 Task: Add an event with the title Second Webinar: Advanced SEO and Organic Traffic Generation, date '2023/10/20', time 8:30 AM to 10:30 AMand add a description: A team outing is a planned event or activity that takes employees out of the usual work environment to engage in recreational and team-building activities. It provides an opportunity for team members to bond, unwind, and strengthen their professional relationships in a more relaxed setting., put the event into Orange category . Add location for the event as: 321 Plaza Mayor, Madrid, Spain, logged in from the account softage.9@softage.netand send the event invitation to softage.1@softage.net with CC to  softage.2@softage.net. Set a reminder for the event 5 minutes before
Action: Mouse moved to (92, 116)
Screenshot: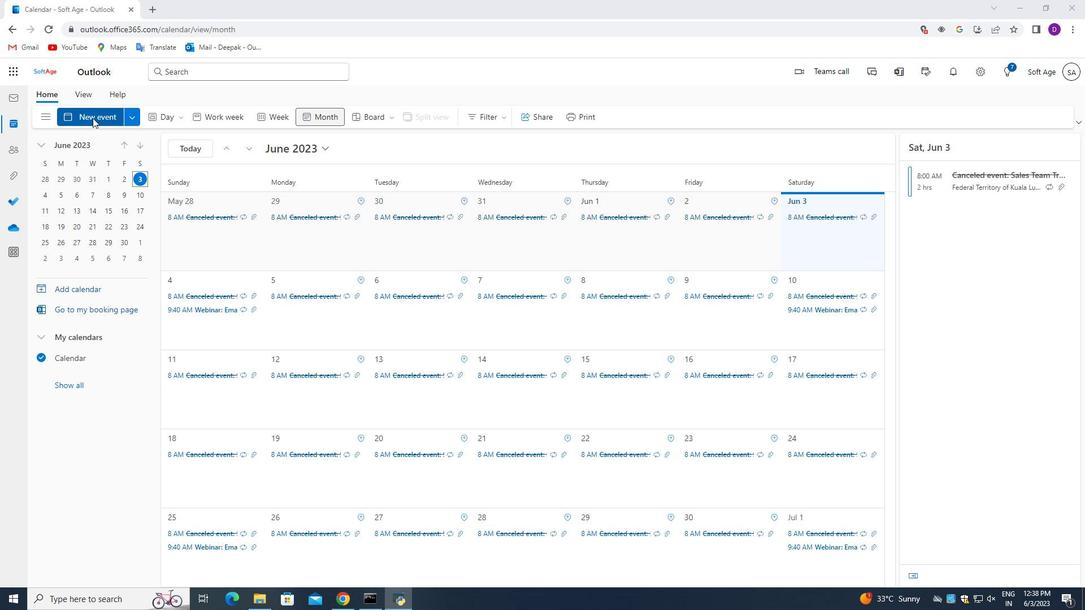 
Action: Mouse pressed left at (92, 116)
Screenshot: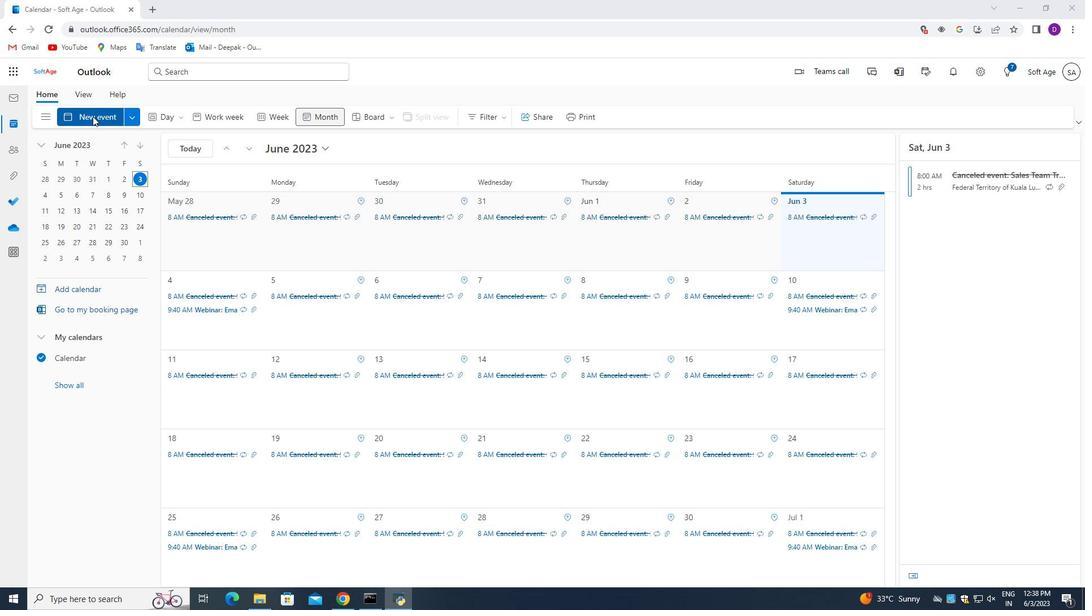 
Action: Mouse moved to (462, 427)
Screenshot: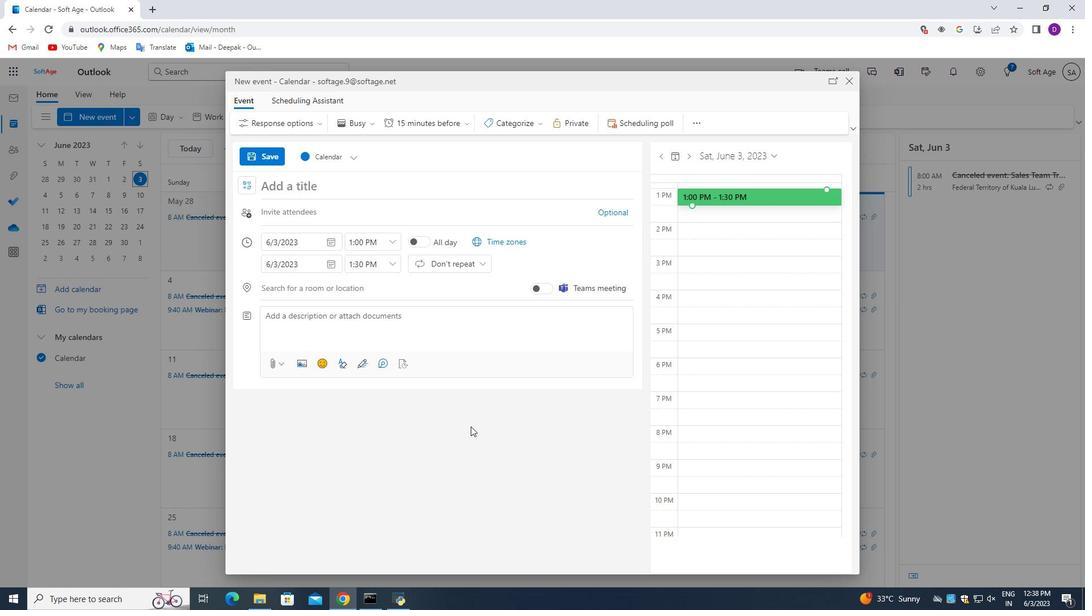 
Action: Key pressed <Key.shift_r>Second<Key.space><Key.shift_r>Wevinar<Key.shift_r>:<Key.space><Key.shift_r>Ad<Key.backspace><Key.backspace><Key.backspace><Key.backspace><Key.backspace><Key.backspace><Key.backspace><Key.backspace><Key.backspace>binar<Key.shift_r>:<Key.space><Key.shift_r>Advanced<Key.space><Key.shift_r>SE<Key.shift>O<Key.space>and<Key.space><Key.shift>Orhanic<Key.space><Key.shift_r>T<Key.backspace><Key.backspace><Key.backspace><Key.backspace><Key.backspace><Key.backspace><Key.backspace>ganic<Key.space><Key.shift_r>Traffic<Key.space><Key.shift_r>Generation,<Key.space>data<Key.backspace><Key.backspace><Key.backspace><Key.backspace><Key.backspace><Key.backspace>.<Key.space>
Screenshot: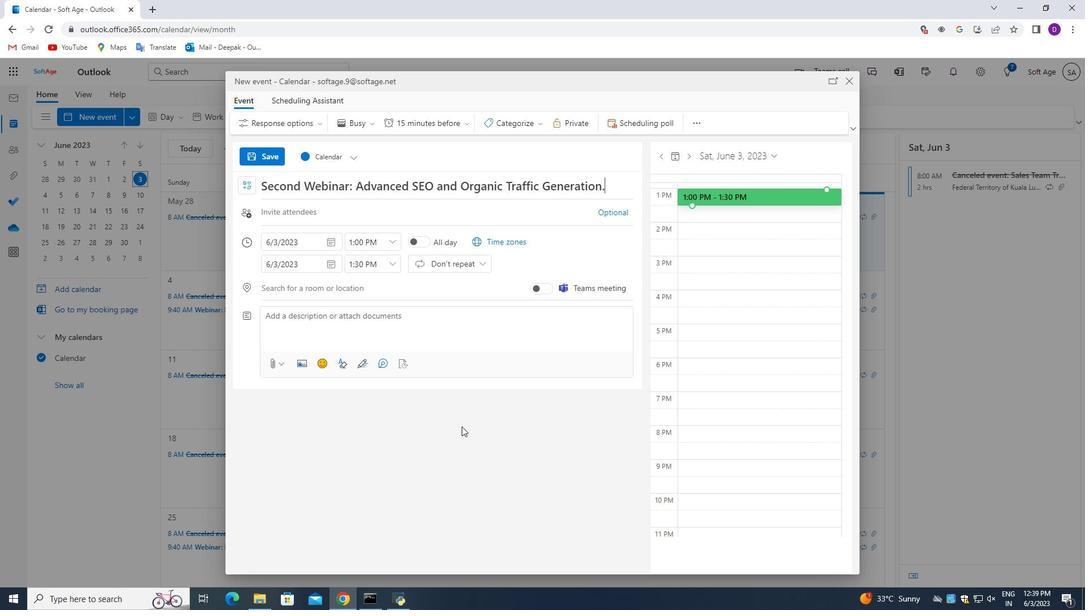 
Action: Mouse moved to (331, 241)
Screenshot: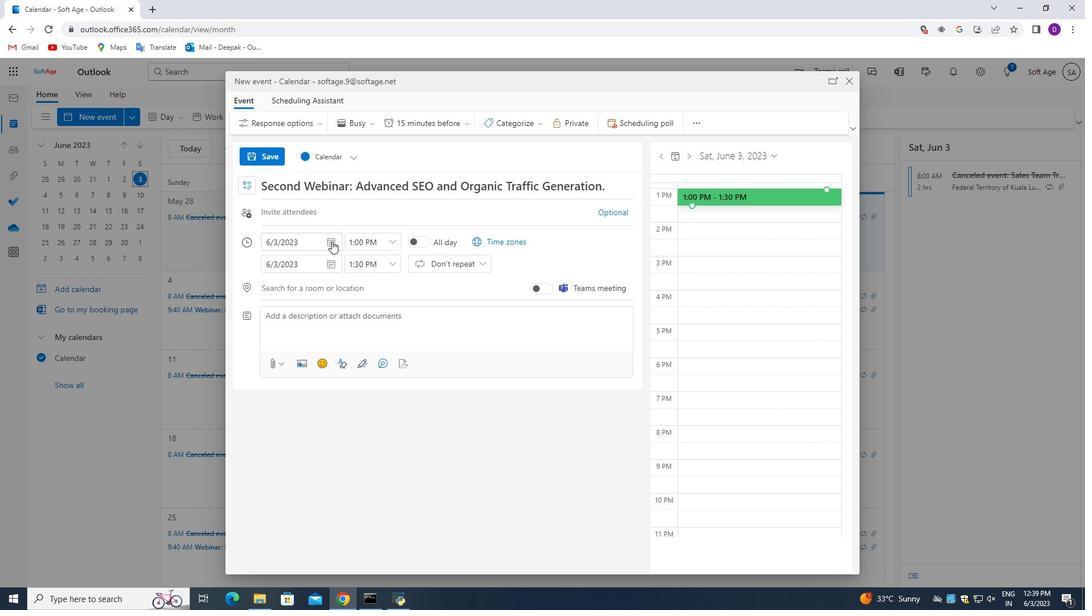 
Action: Mouse pressed left at (331, 241)
Screenshot: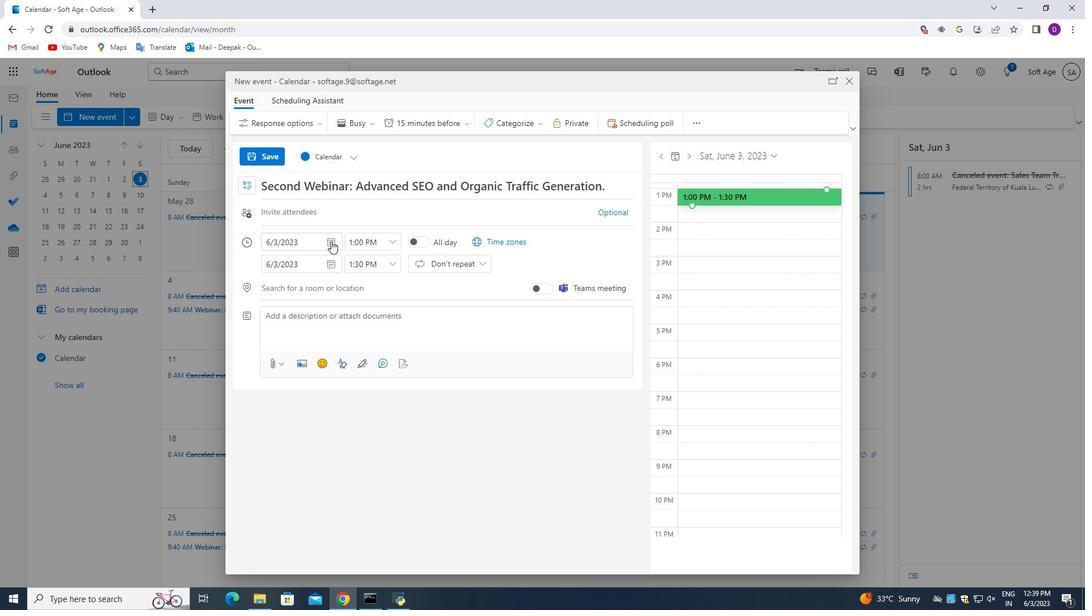 
Action: Mouse moved to (292, 268)
Screenshot: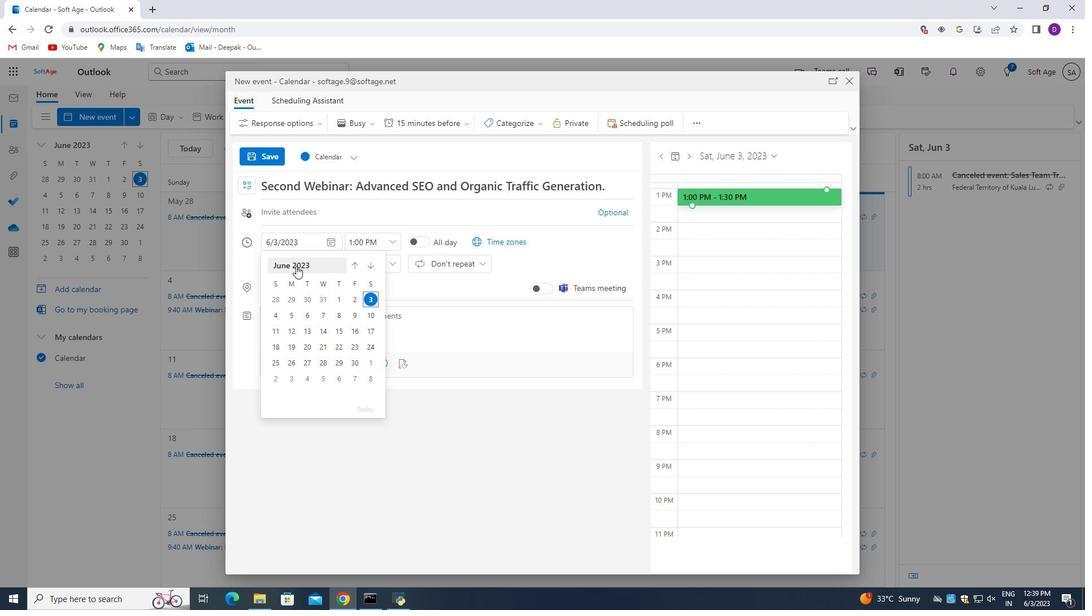 
Action: Mouse pressed left at (292, 268)
Screenshot: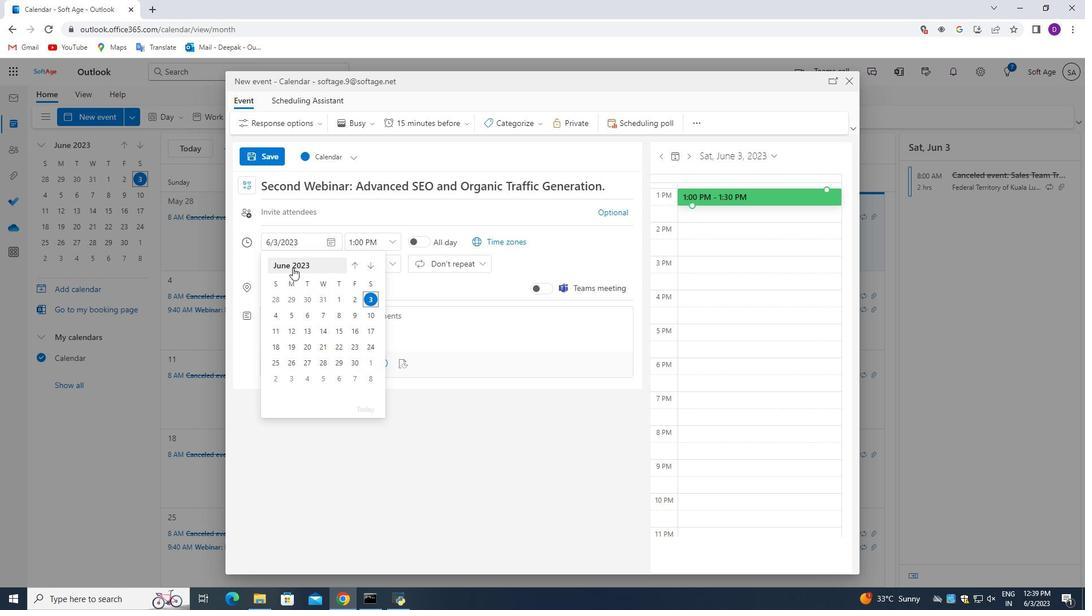 
Action: Mouse moved to (309, 350)
Screenshot: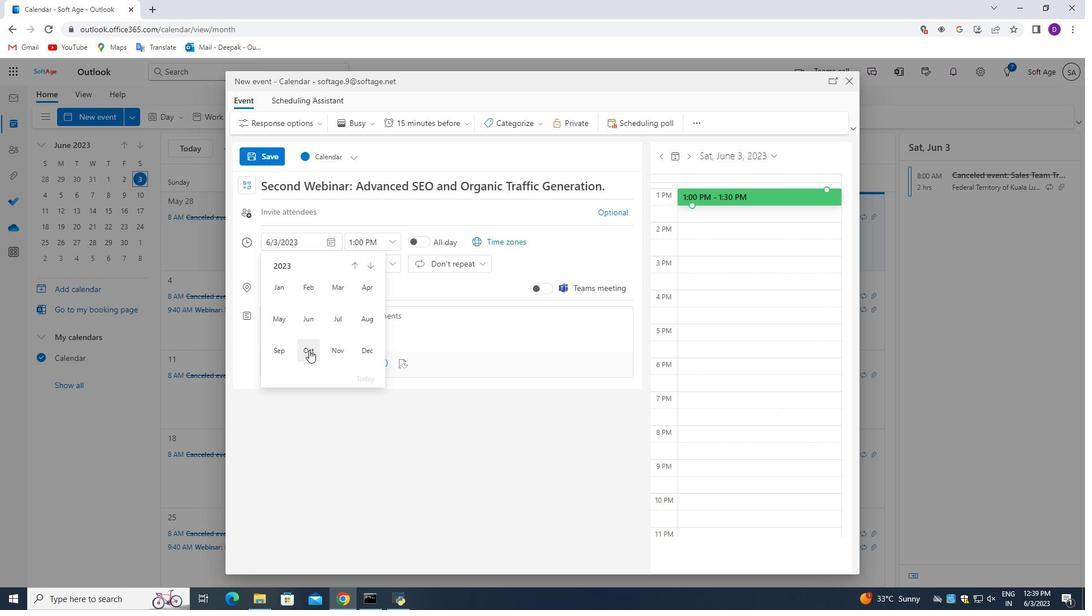 
Action: Mouse pressed left at (309, 350)
Screenshot: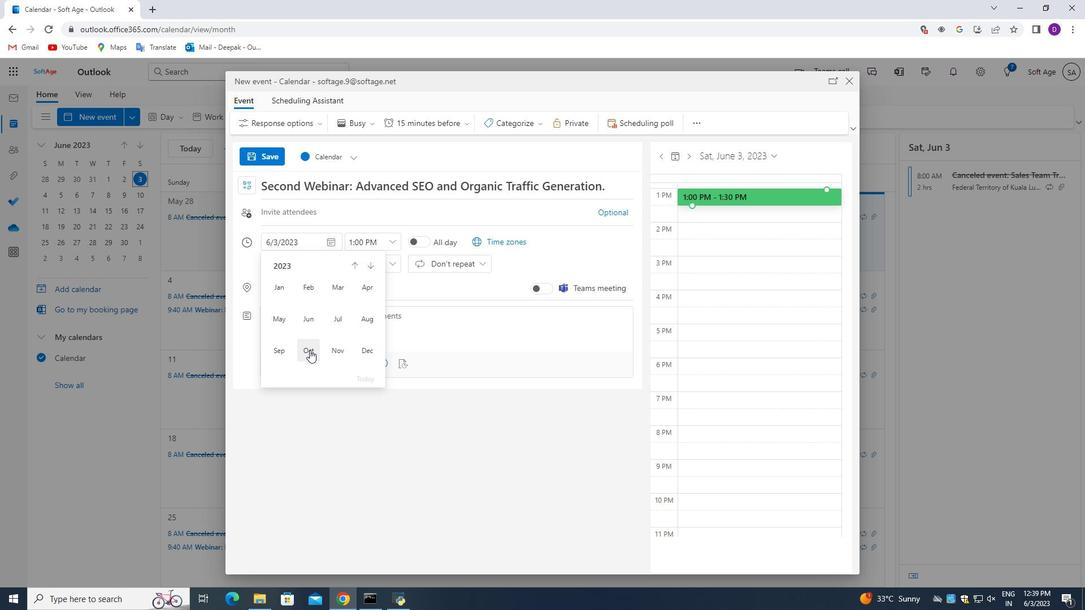 
Action: Mouse moved to (358, 334)
Screenshot: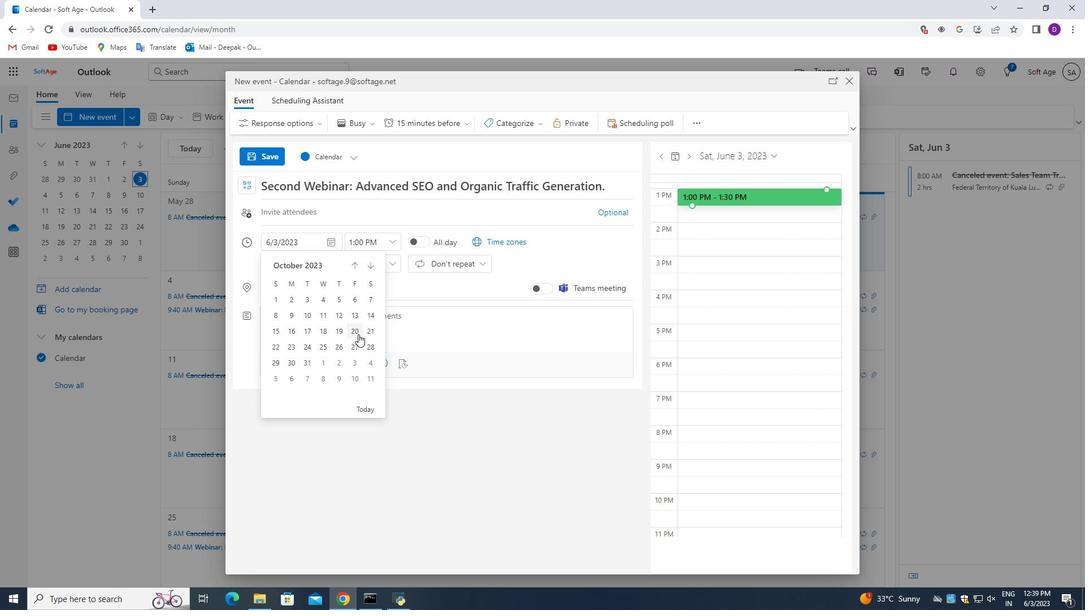 
Action: Mouse pressed left at (358, 334)
Screenshot: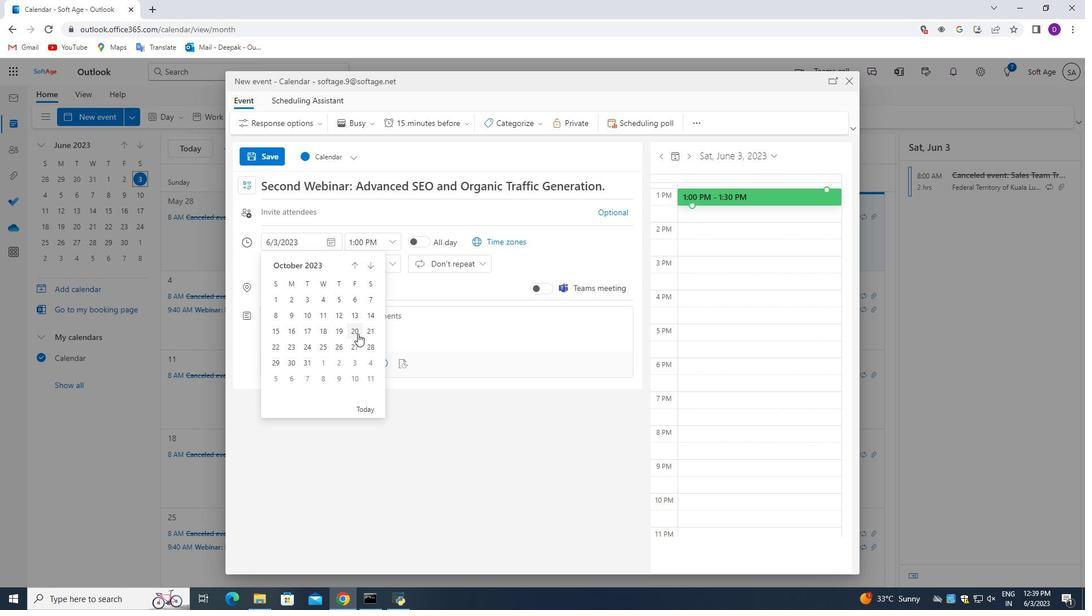 
Action: Mouse moved to (360, 243)
Screenshot: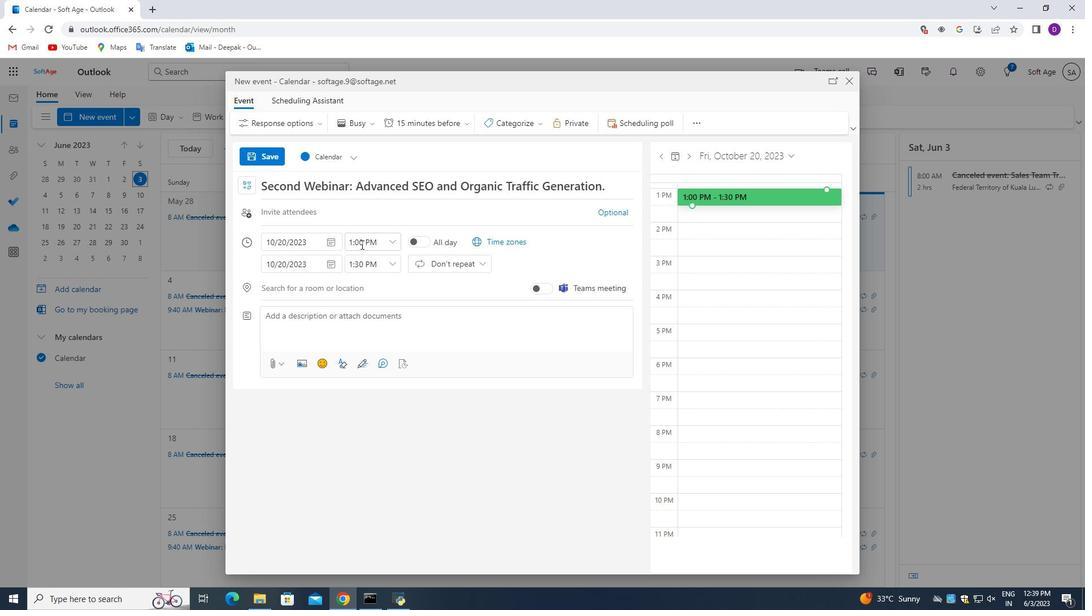 
Action: Mouse pressed left at (360, 243)
Screenshot: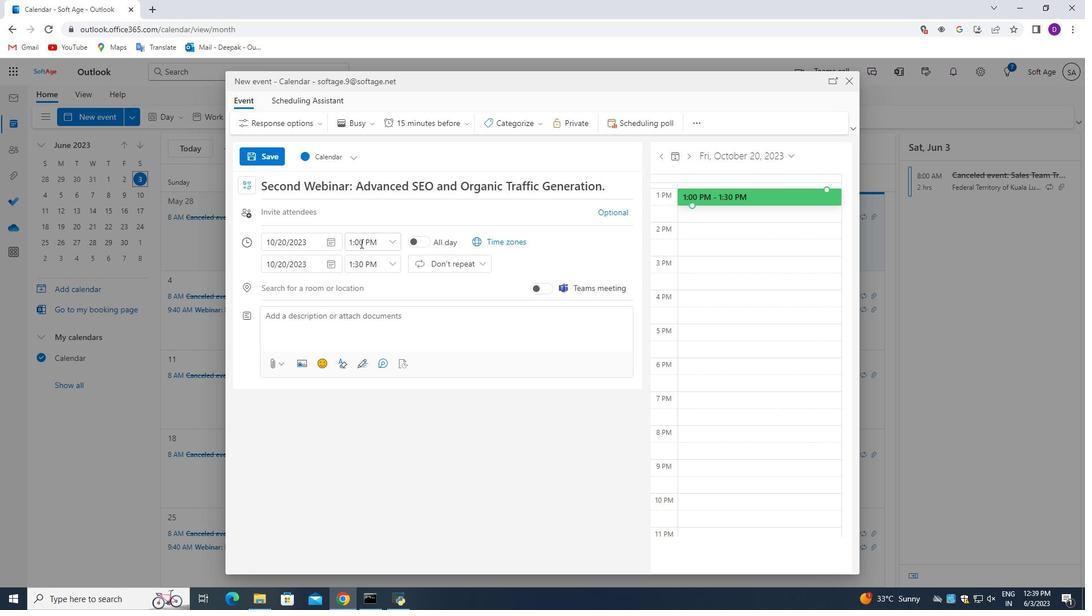 
Action: Mouse moved to (352, 243)
Screenshot: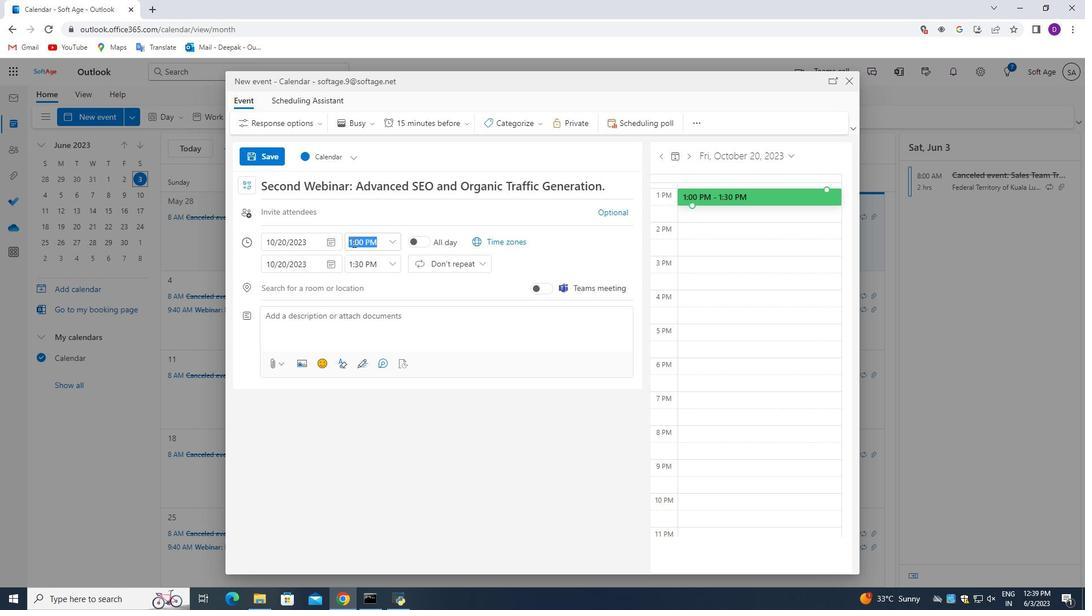 
Action: Mouse pressed left at (352, 243)
Screenshot: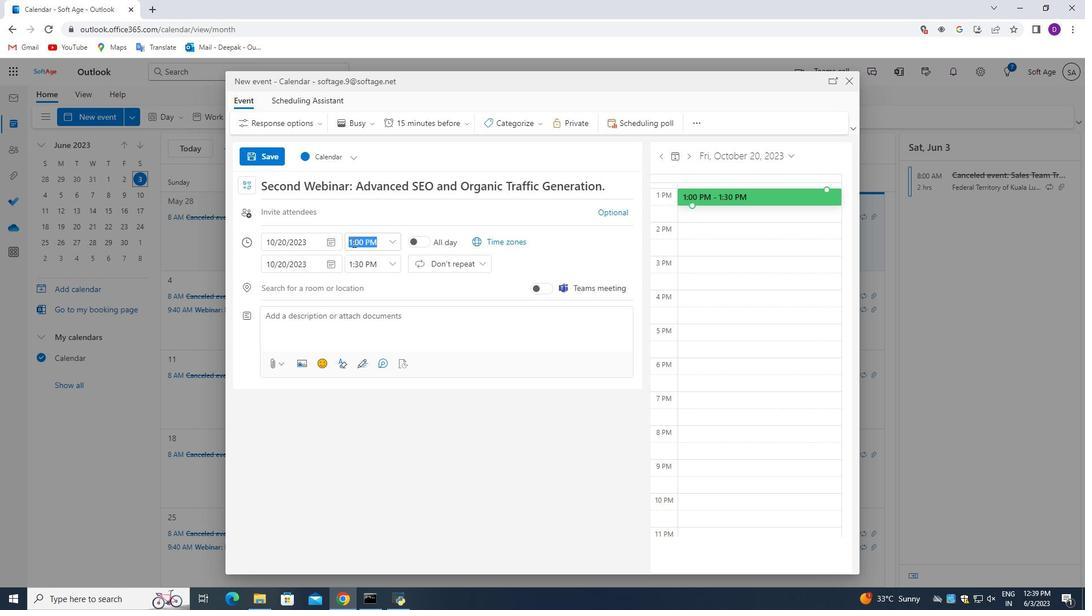 
Action: Mouse moved to (374, 250)
Screenshot: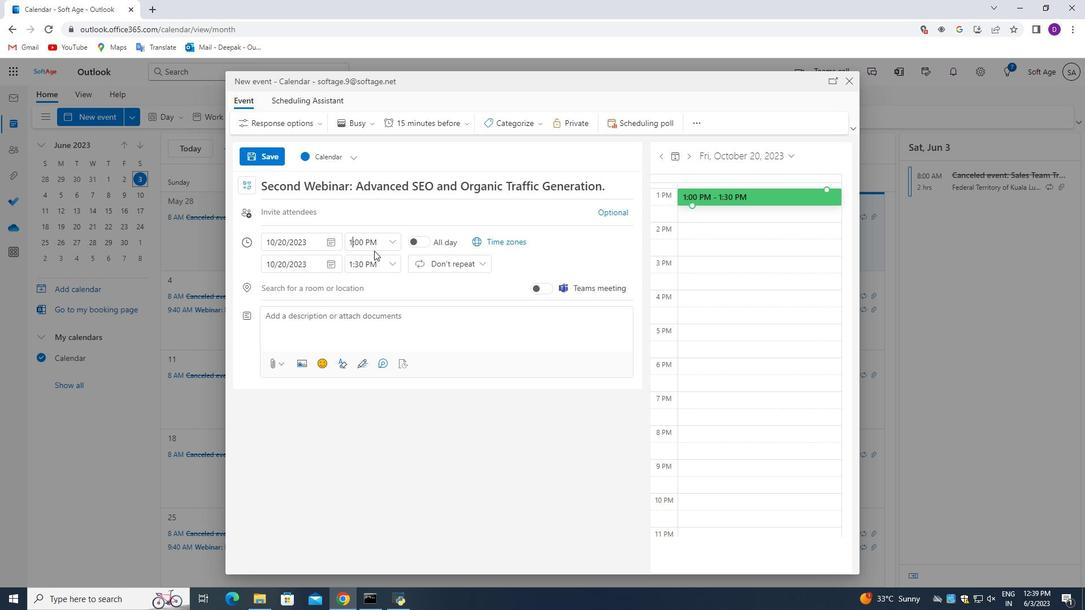 
Action: Key pressed <Key.backspace>8<Key.right><Key.right>
Screenshot: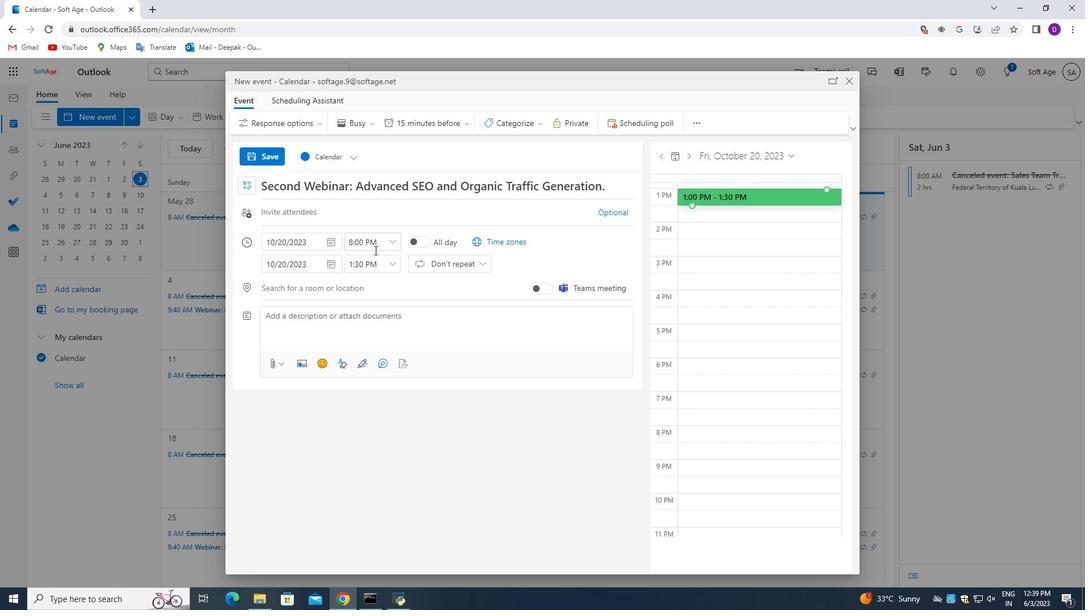 
Action: Mouse moved to (374, 249)
Screenshot: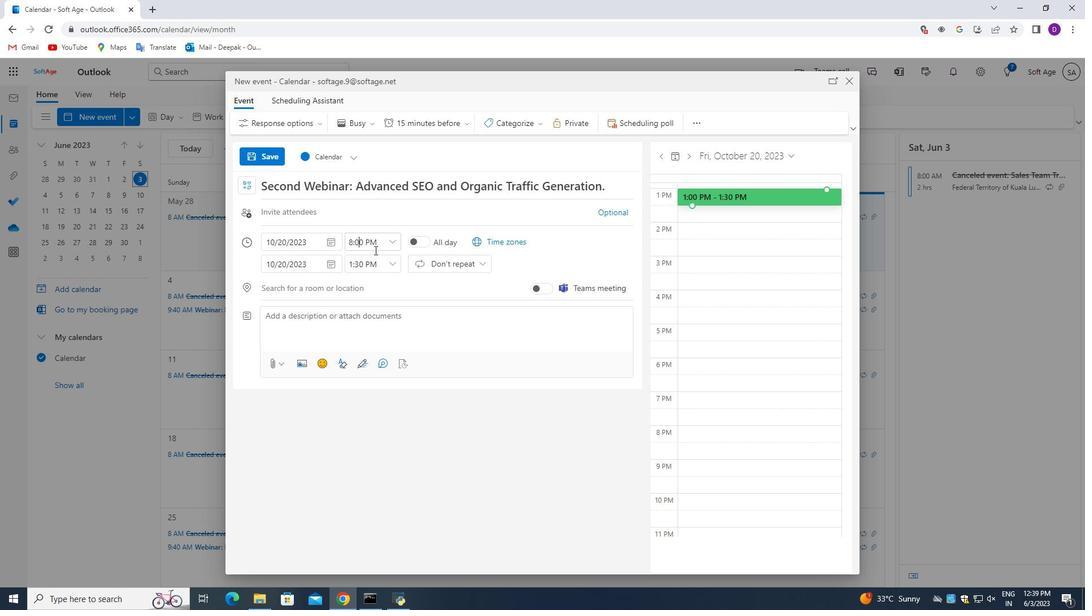 
Action: Key pressed <Key.backspace>3
Screenshot: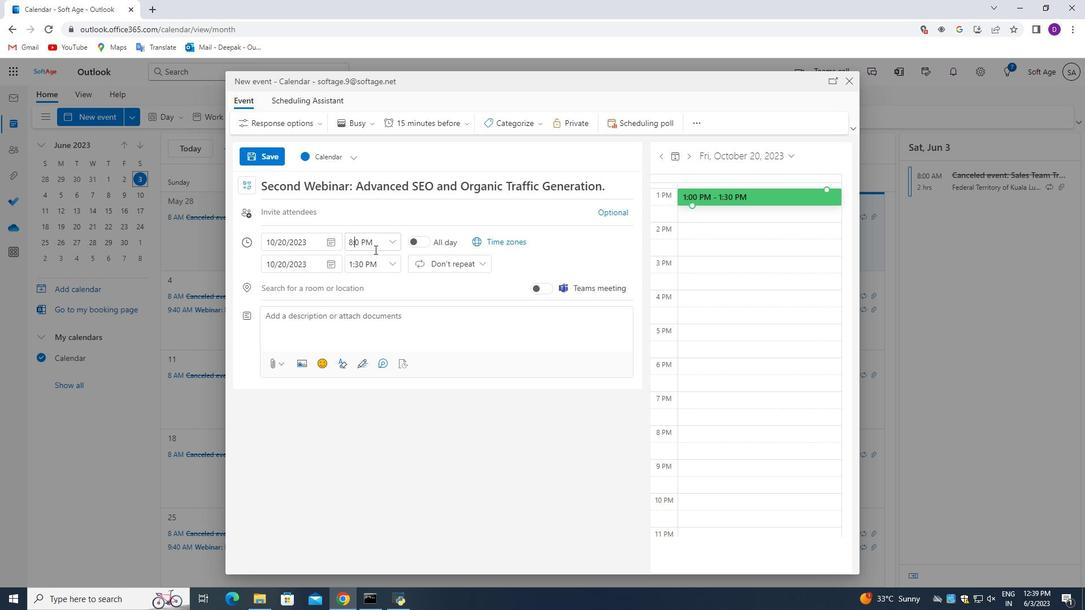 
Action: Mouse moved to (366, 238)
Screenshot: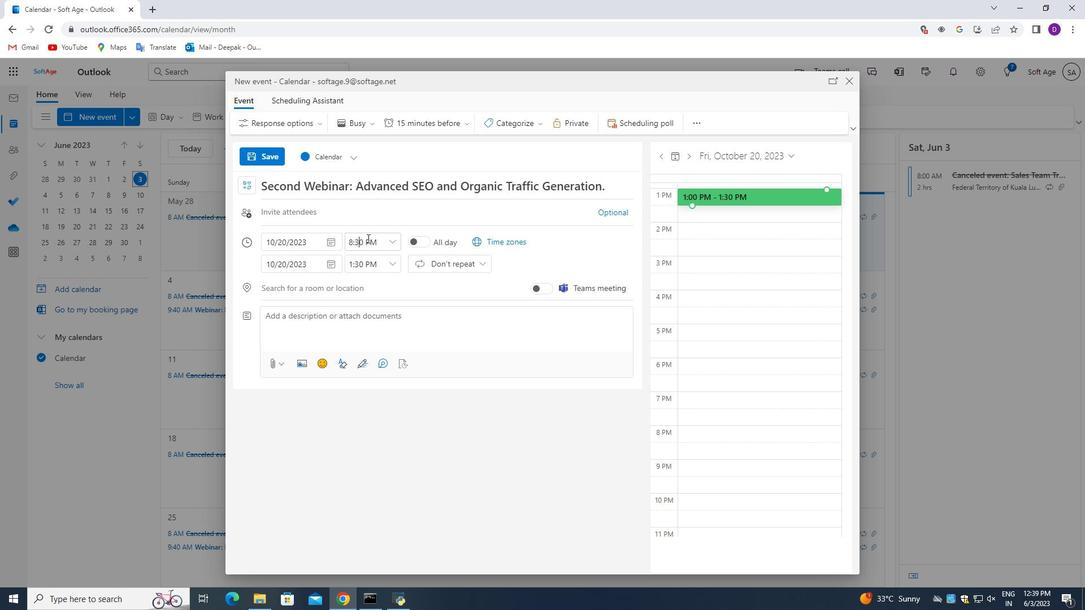 
Action: Key pressed <Key.right><Key.right><Key.right><Key.backspace><Key.shift_r>A
Screenshot: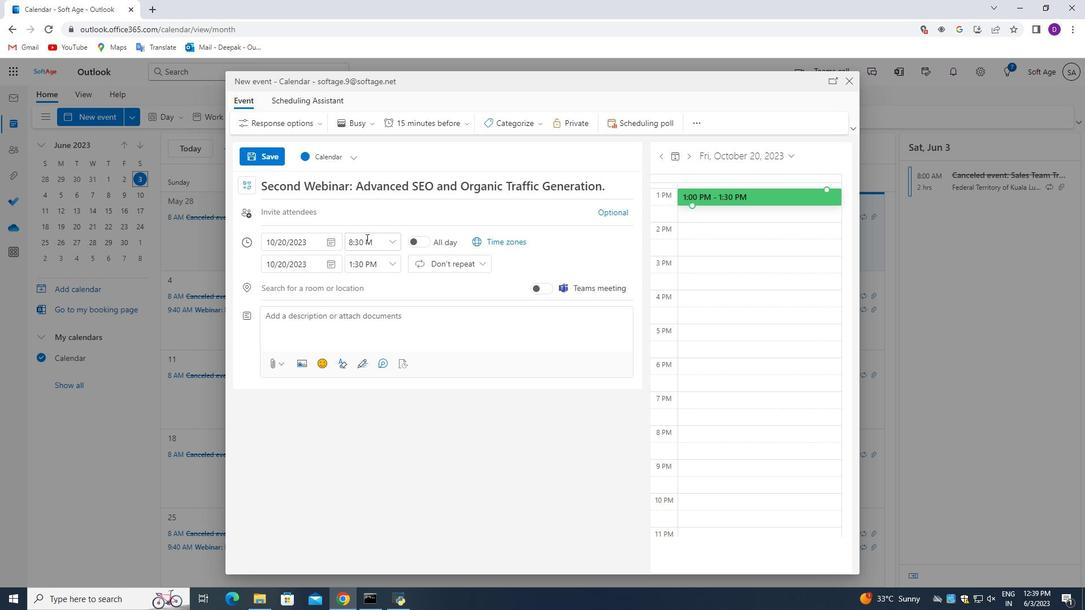 
Action: Mouse moved to (352, 265)
Screenshot: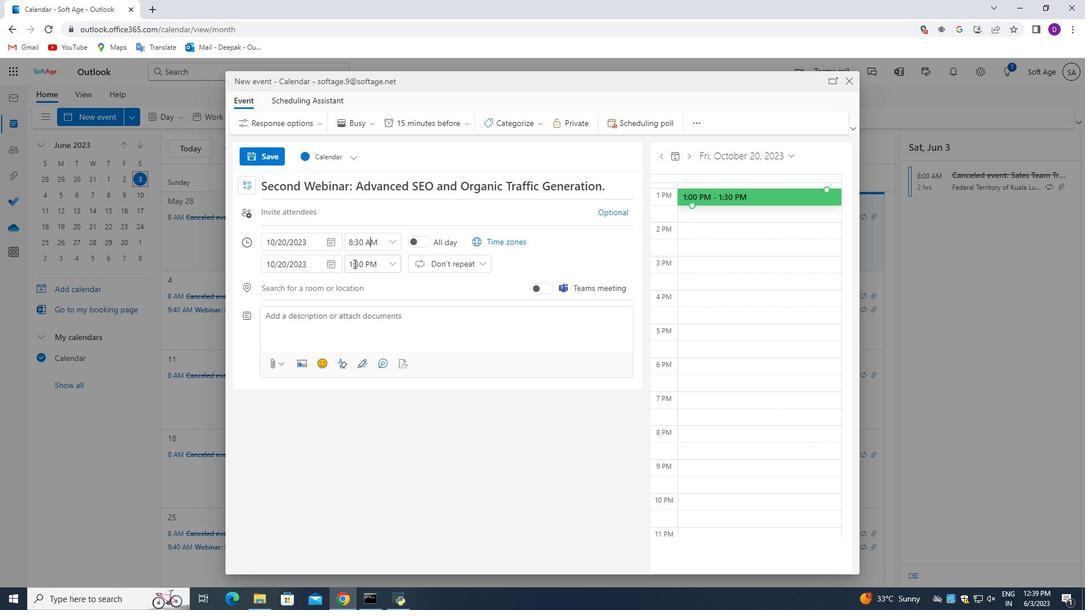 
Action: Mouse pressed left at (352, 265)
Screenshot: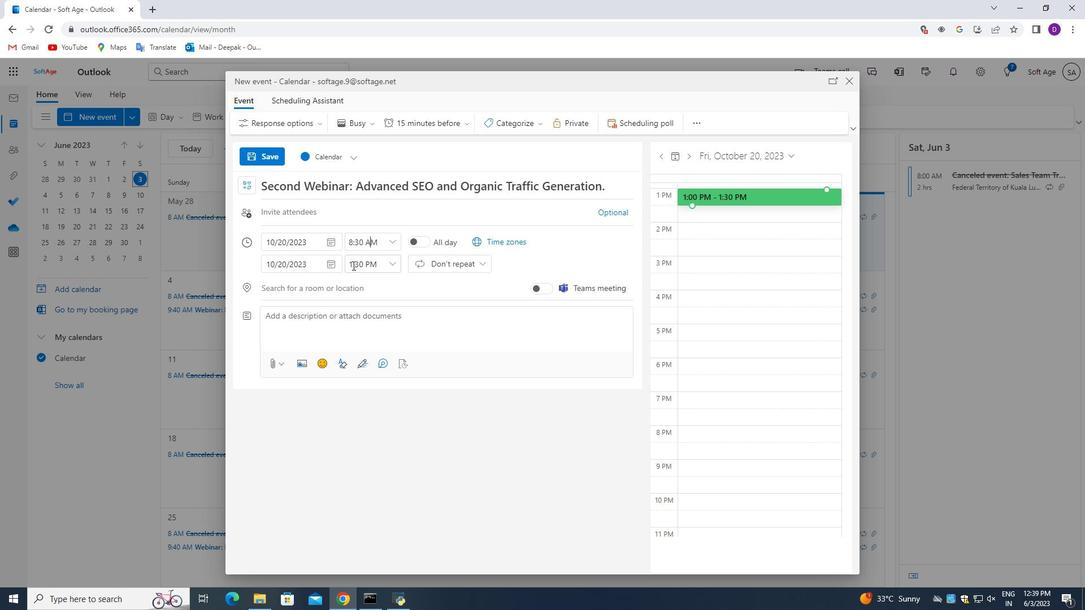 
Action: Mouse pressed left at (352, 265)
Screenshot: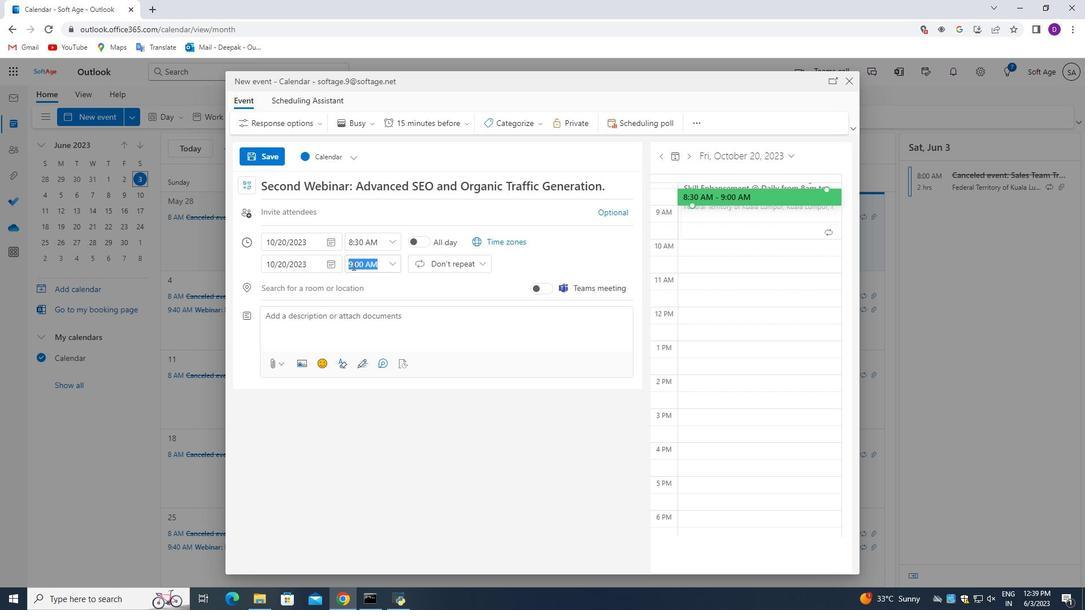 
Action: Mouse moved to (368, 278)
Screenshot: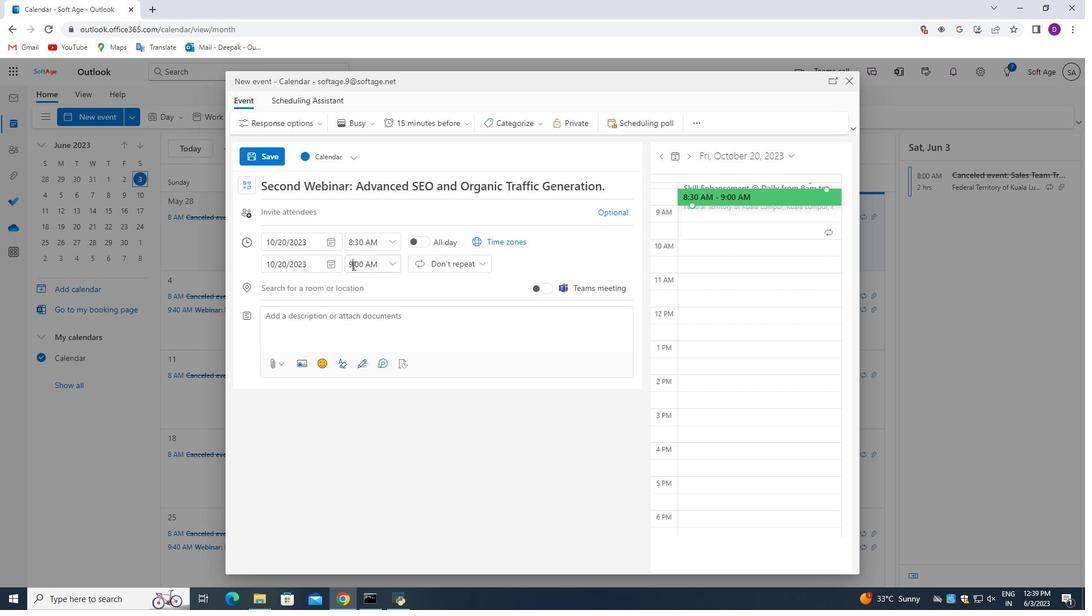 
Action: Key pressed <Key.backspace>10<Key.right><Key.right><Key.backspace>3
Screenshot: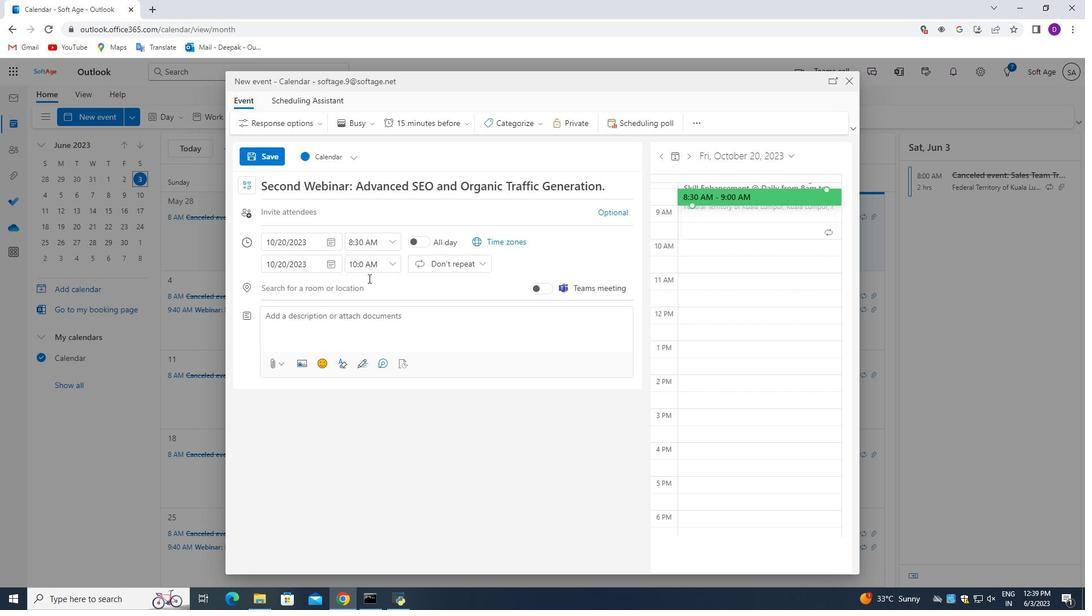 
Action: Mouse moved to (338, 321)
Screenshot: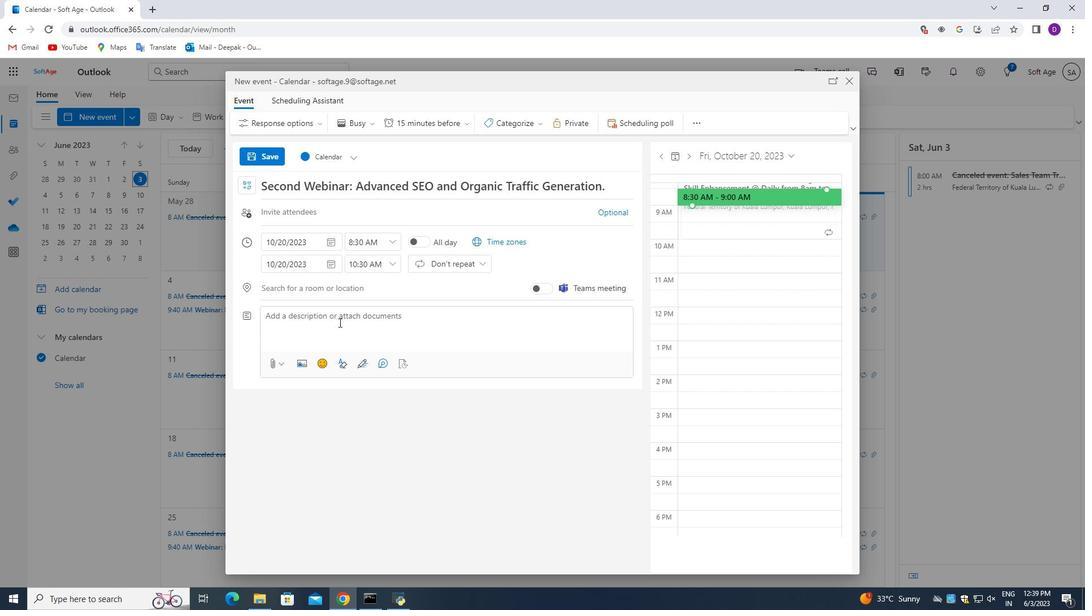 
Action: Mouse pressed left at (338, 321)
Screenshot: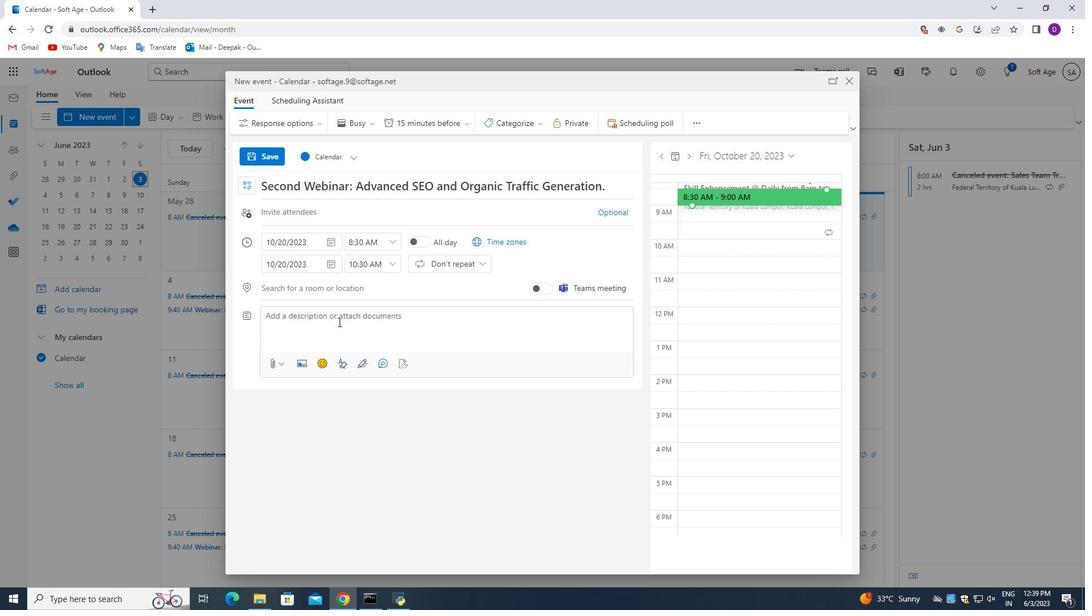 
Action: Mouse moved to (374, 425)
Screenshot: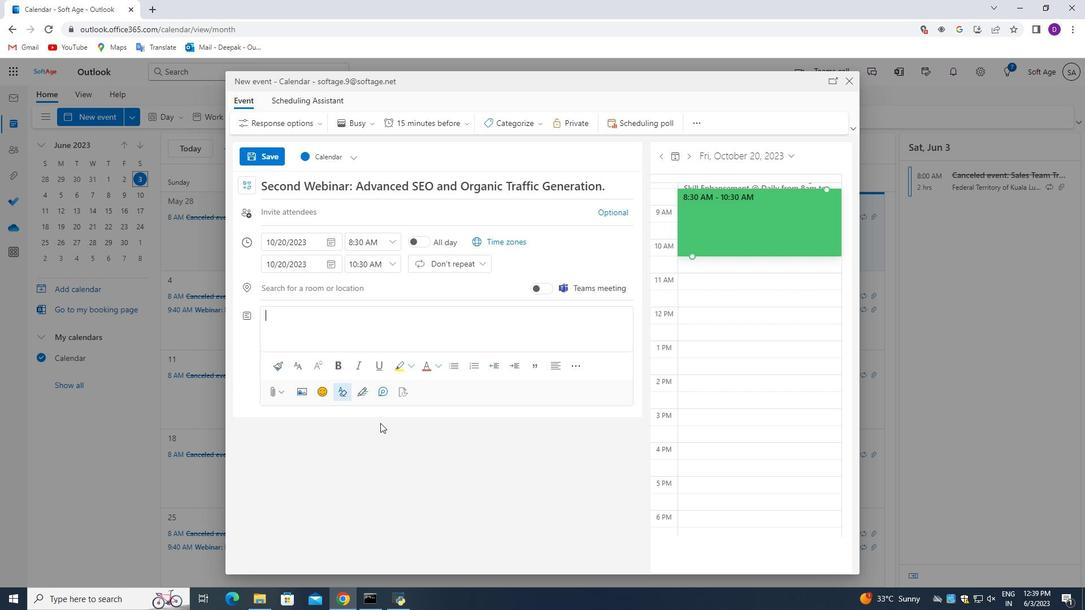 
Action: Key pressed <Key.shift_r>A<Key.space>team<Key.space>outing<Key.space>is<Key.space>a<Key.space>planned<Key.space>event<Key.space>or<Key.space>activity<Key.space>that<Key.space>tal<Key.backspace>kes<Key.space>employees<Key.space>out<Key.space>of<Key.space>the<Key.space>usual<Key.space>work<Key.space>environment<Key.space>to<Key.space>engage<Key.space>in<Key.space>recreational<Key.space>and<Key.space>team-building<Key.space>activites<Key.backspace><Key.backspace>ies.<Key.space><Key.shift>It<Key.space>provides<Key.space>and<Key.space><Key.backspace><Key.backspace><Key.space>opportunity<Key.space>for<Key.space>team<Key.space>members<Key.space>to<Key.space>bond,<Key.space>unwind,<Key.space>and<Key.space>strenghr<Key.backspace><Key.backspace><Key.backspace>gthen<Key.space>their<Key.space>professional<Key.space>relationships<Key.space>in<Key.space>a<Key.space>more<Key.space>relaxed<Key.space>setting.
Screenshot: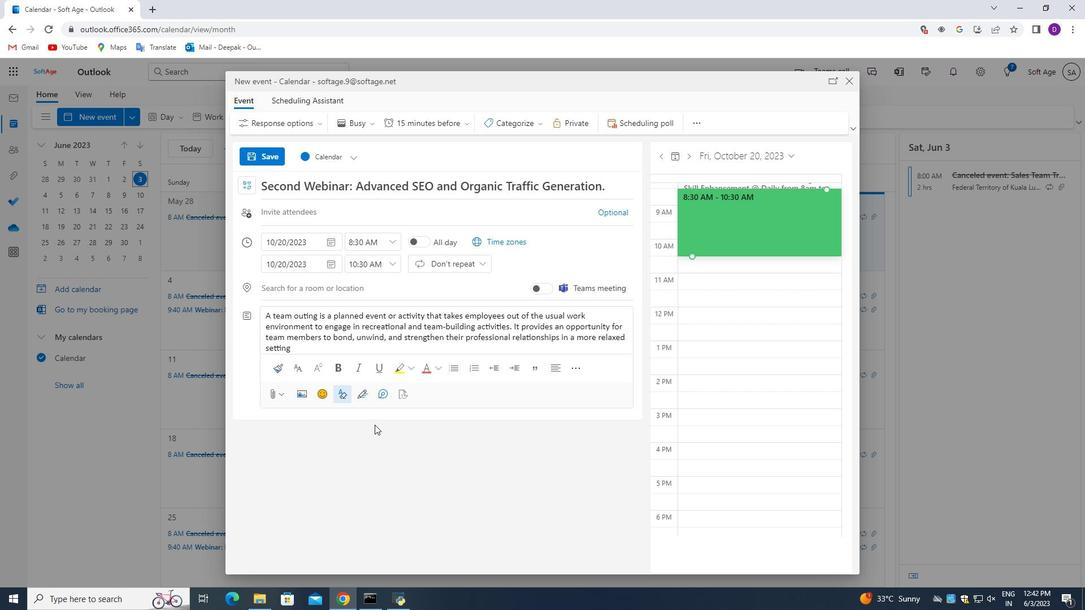 
Action: Mouse moved to (538, 130)
Screenshot: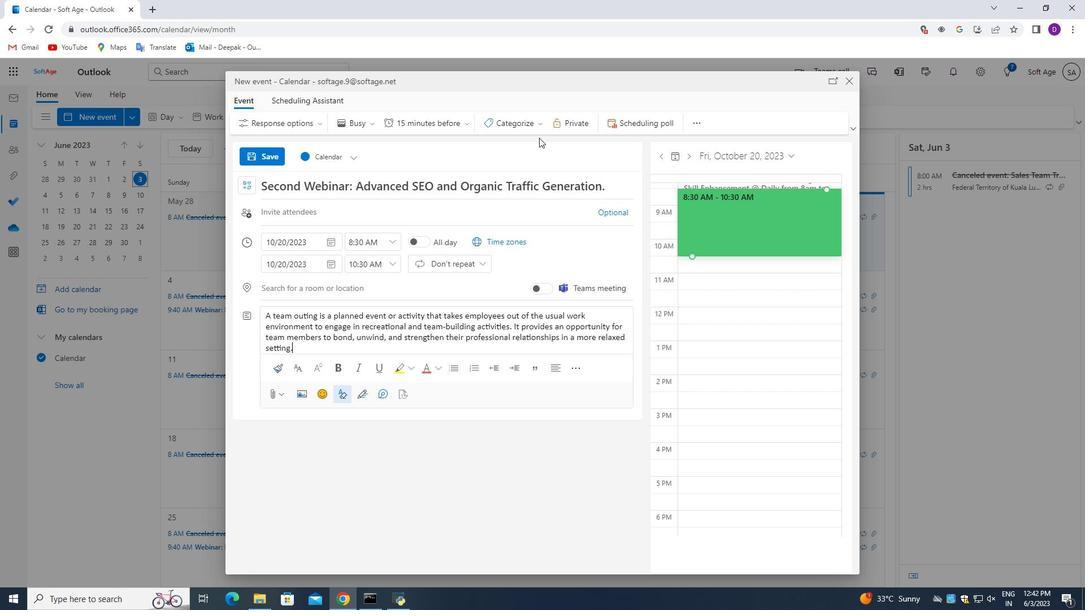 
Action: Mouse pressed left at (538, 130)
Screenshot: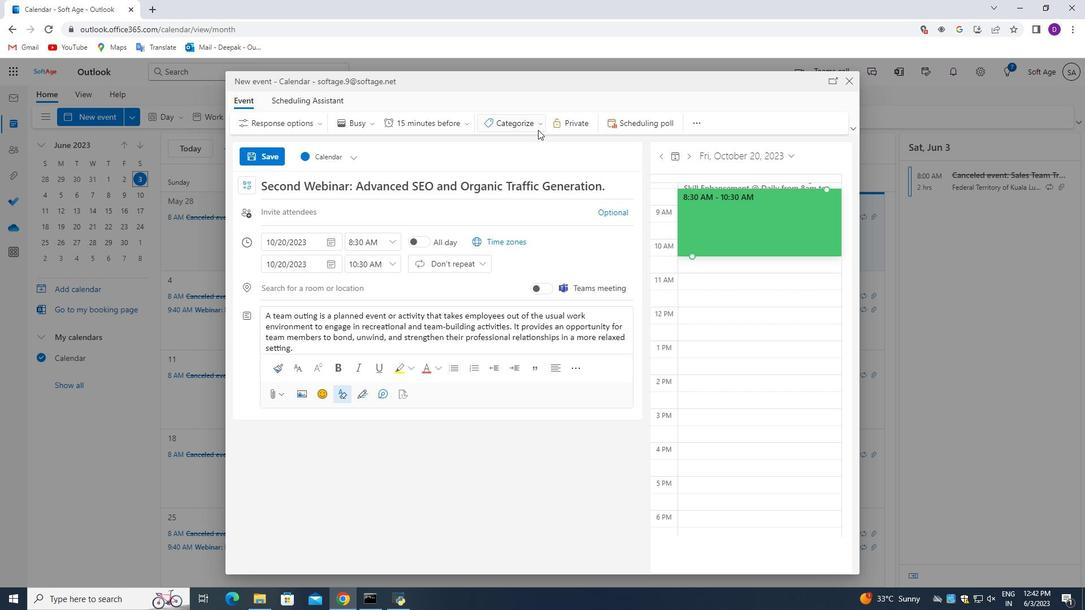 
Action: Mouse moved to (532, 186)
Screenshot: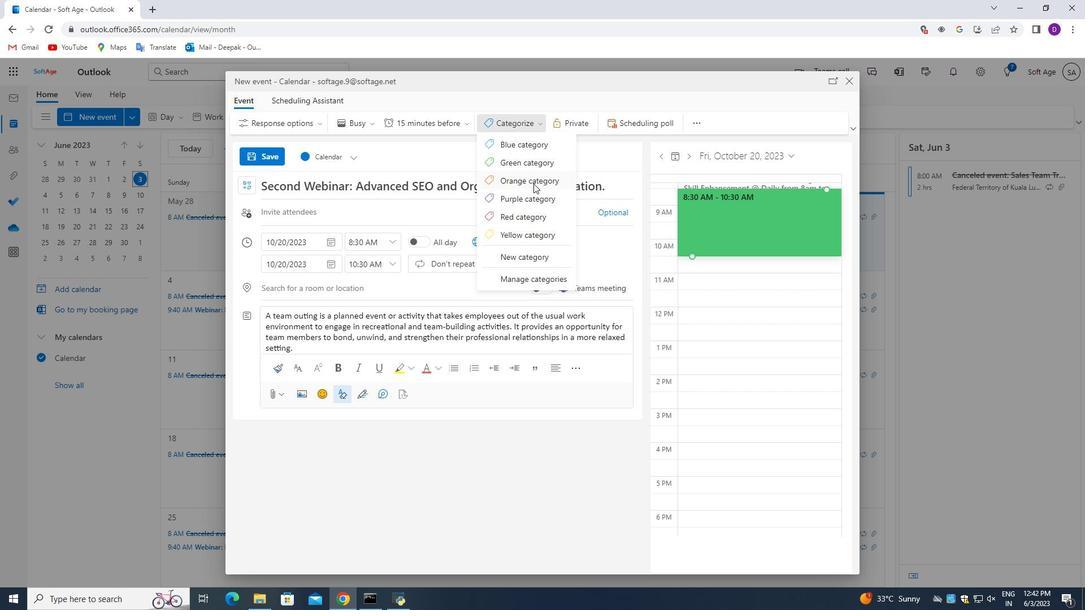 
Action: Mouse pressed left at (532, 186)
Screenshot: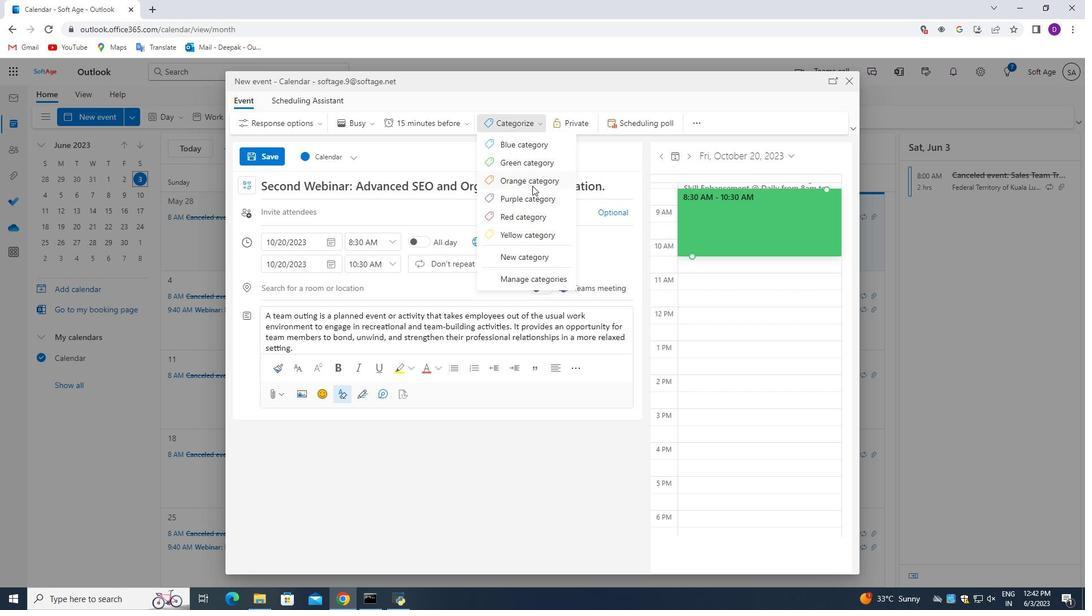 
Action: Mouse moved to (302, 290)
Screenshot: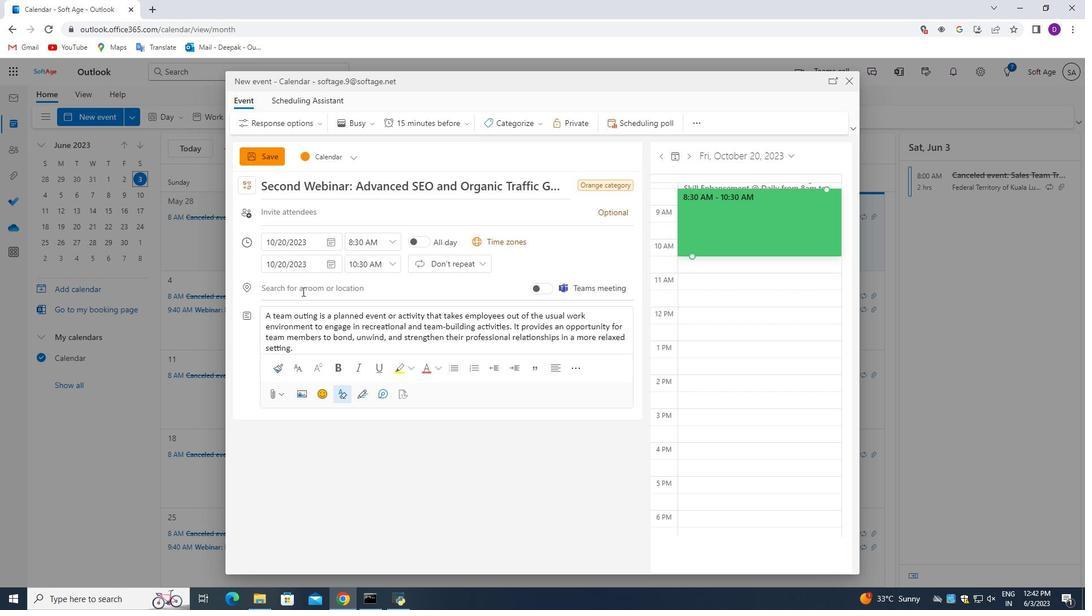 
Action: Mouse pressed left at (302, 290)
Screenshot: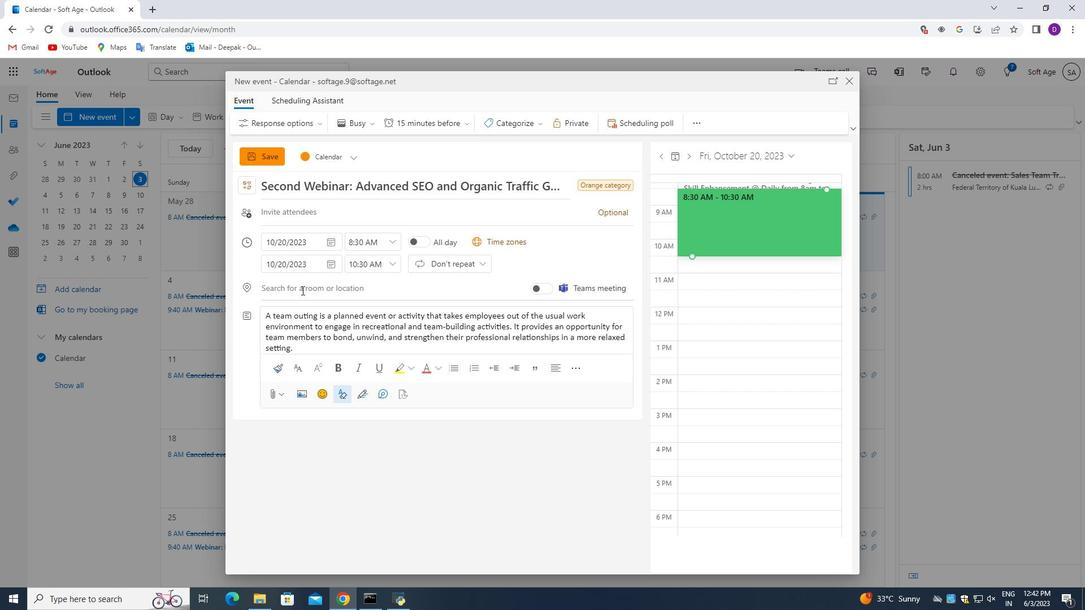 
Action: Mouse moved to (319, 436)
Screenshot: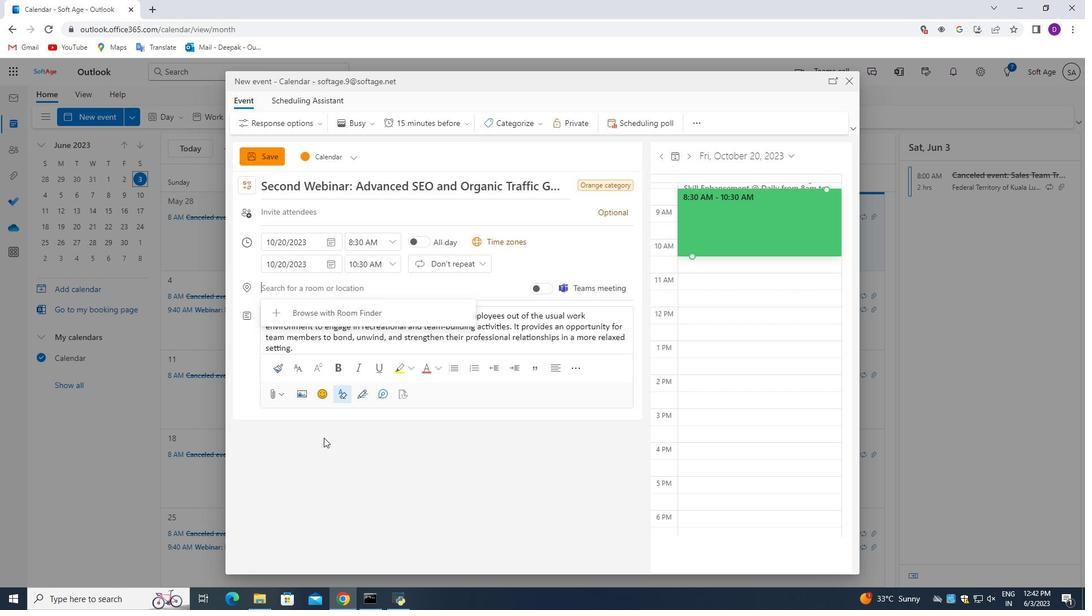 
Action: Key pressed 321<Key.space><Key.shift>Plaza<Key.space><Key.shift>Mayor,<Key.space><Key.shift>Madrid,<Key.space><Key.shift_r>Spain
Screenshot: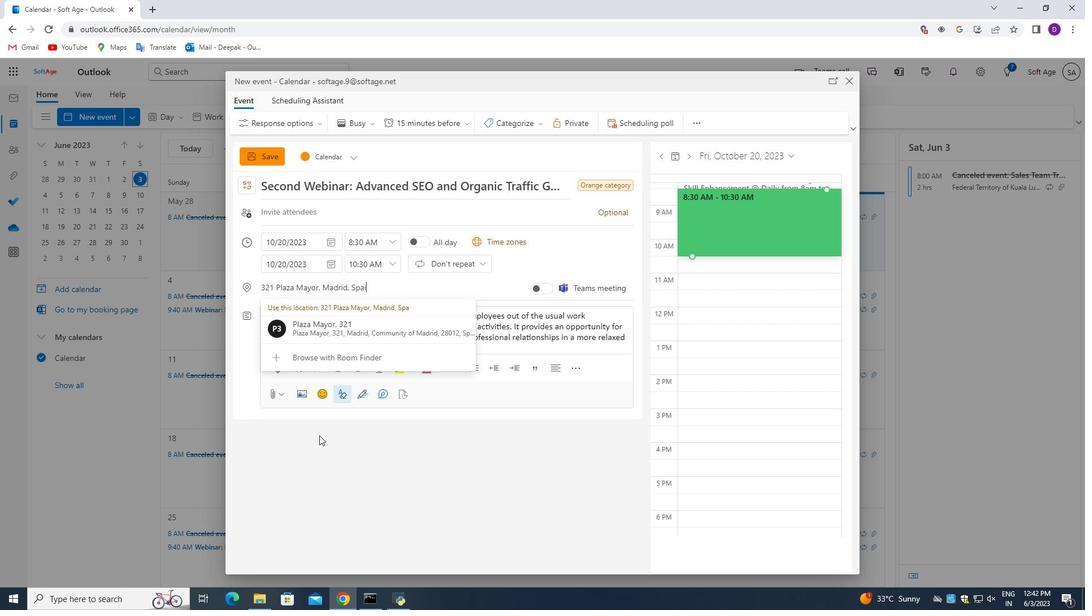 
Action: Mouse moved to (320, 433)
Screenshot: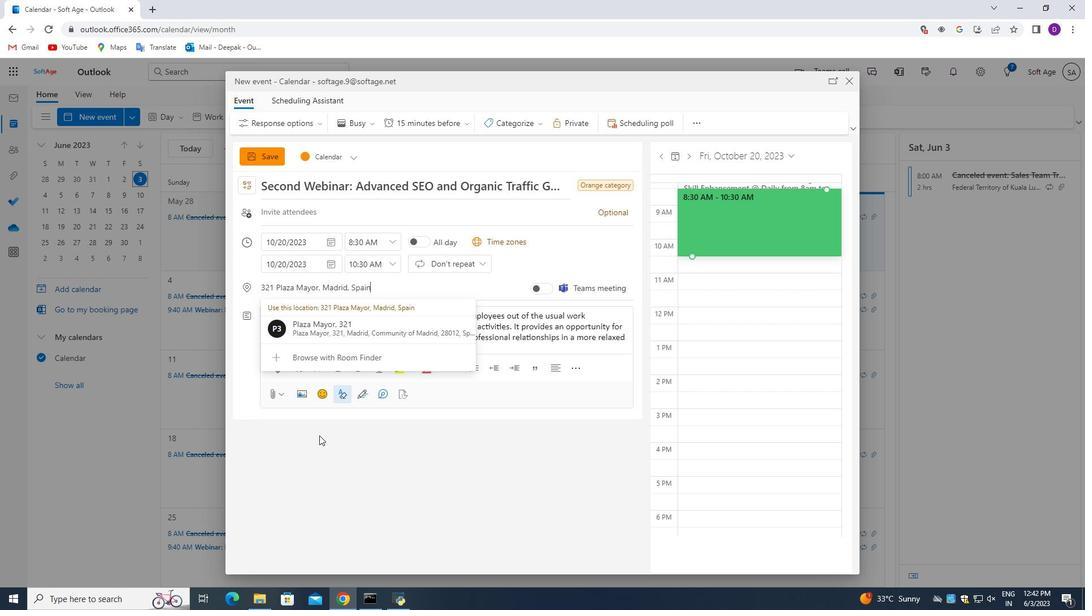 
Action: Mouse pressed left at (320, 433)
Screenshot: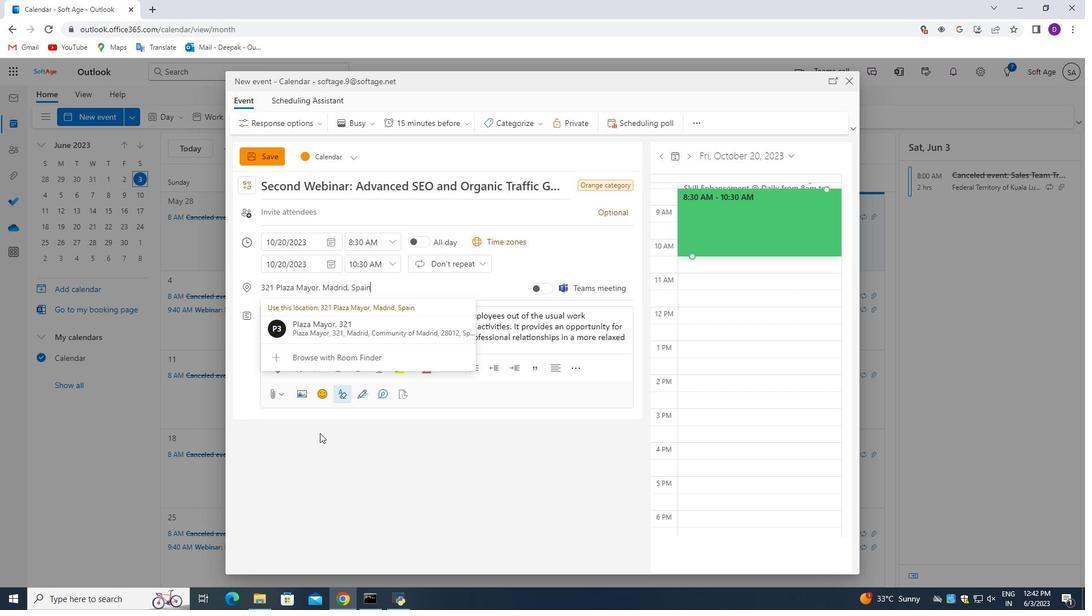 
Action: Mouse moved to (321, 213)
Screenshot: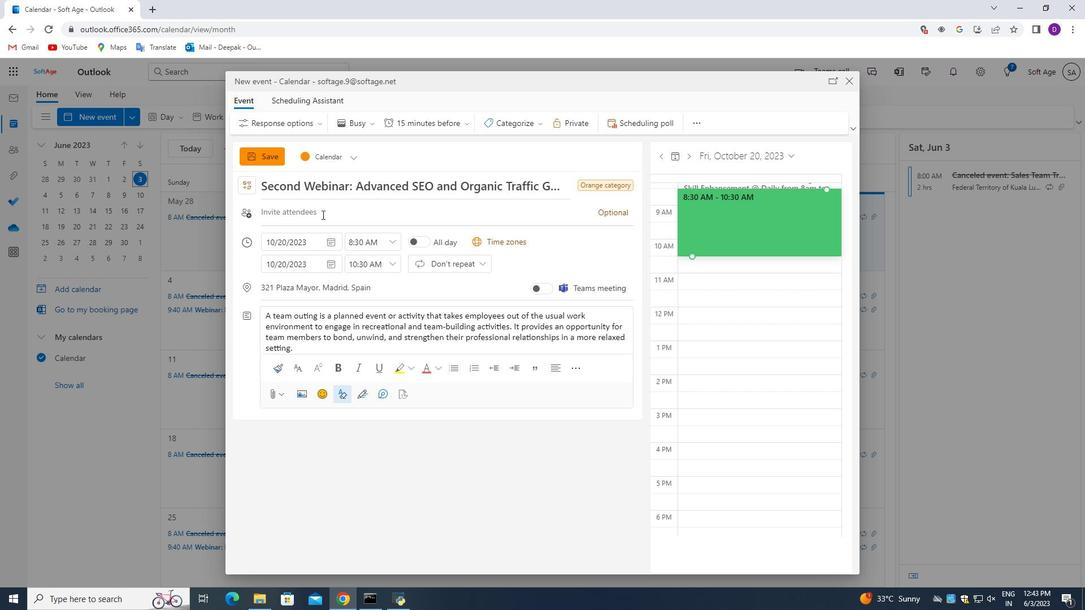 
Action: Mouse pressed left at (321, 213)
Screenshot: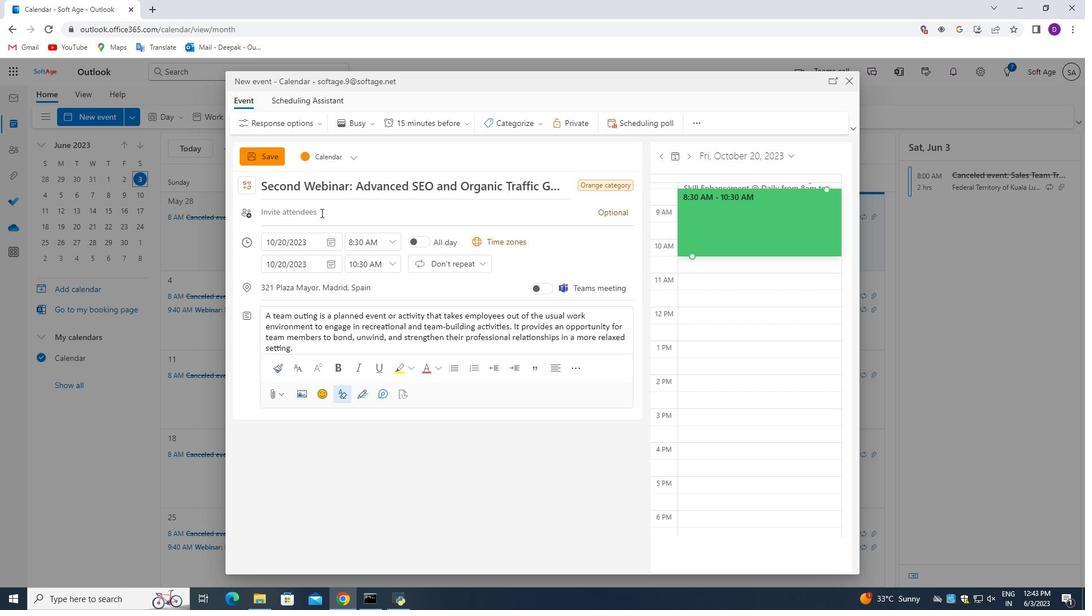 
Action: Mouse moved to (345, 479)
Screenshot: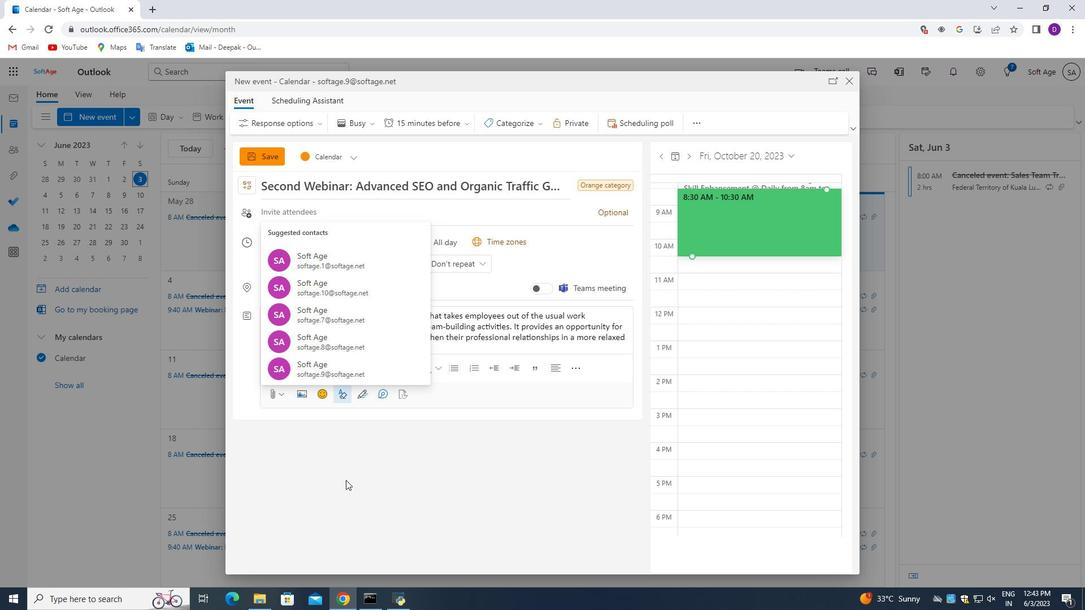 
Action: Key pressed softage.1<Key.shift>@softage.net<Key.enter>
Screenshot: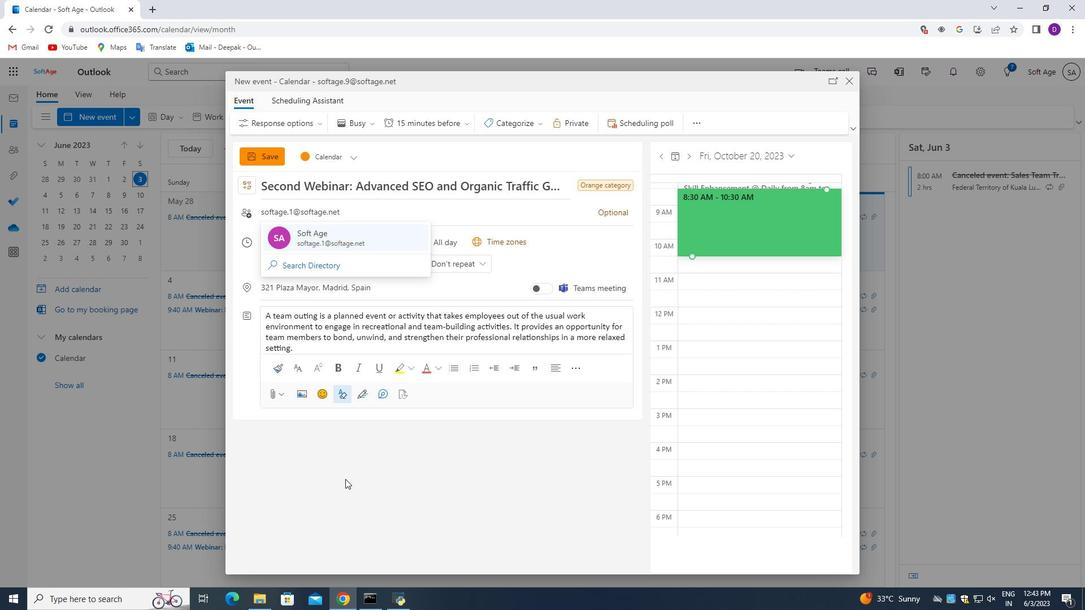 
Action: Mouse moved to (618, 210)
Screenshot: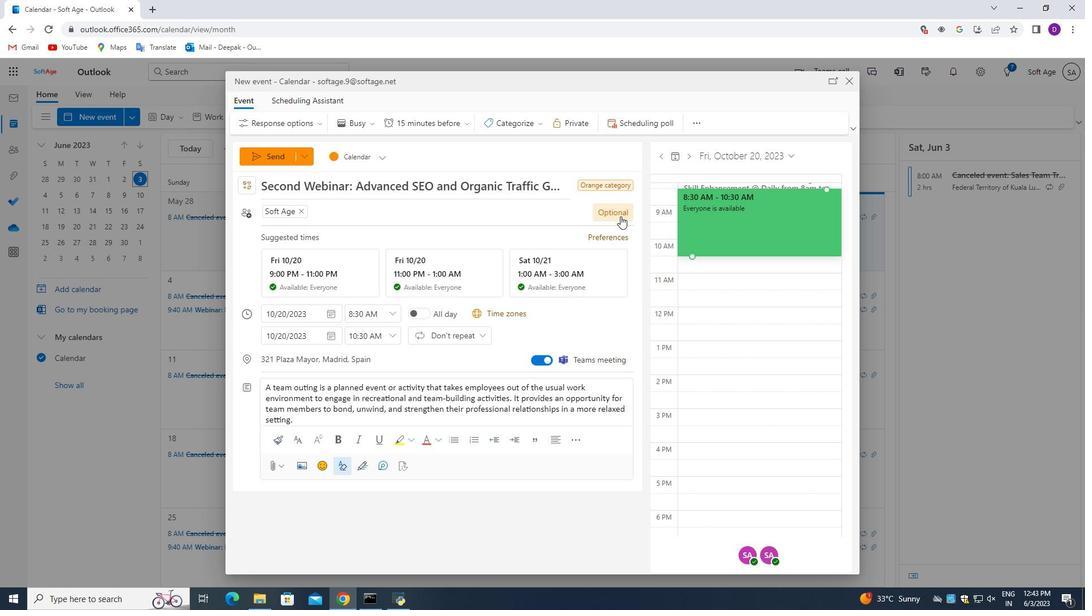 
Action: Mouse pressed left at (618, 210)
Screenshot: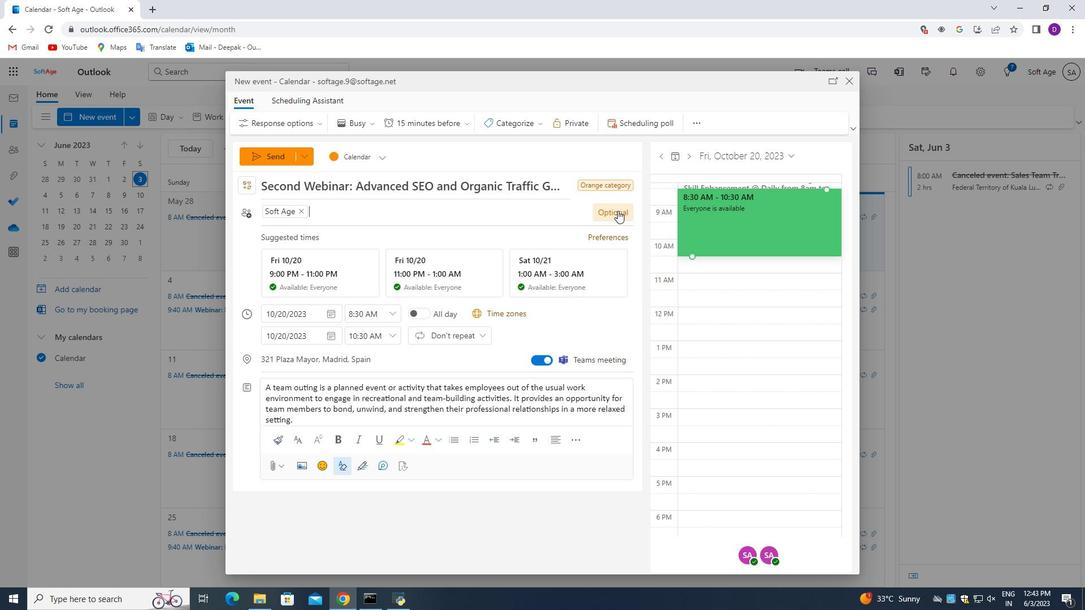 
Action: Mouse moved to (371, 206)
Screenshot: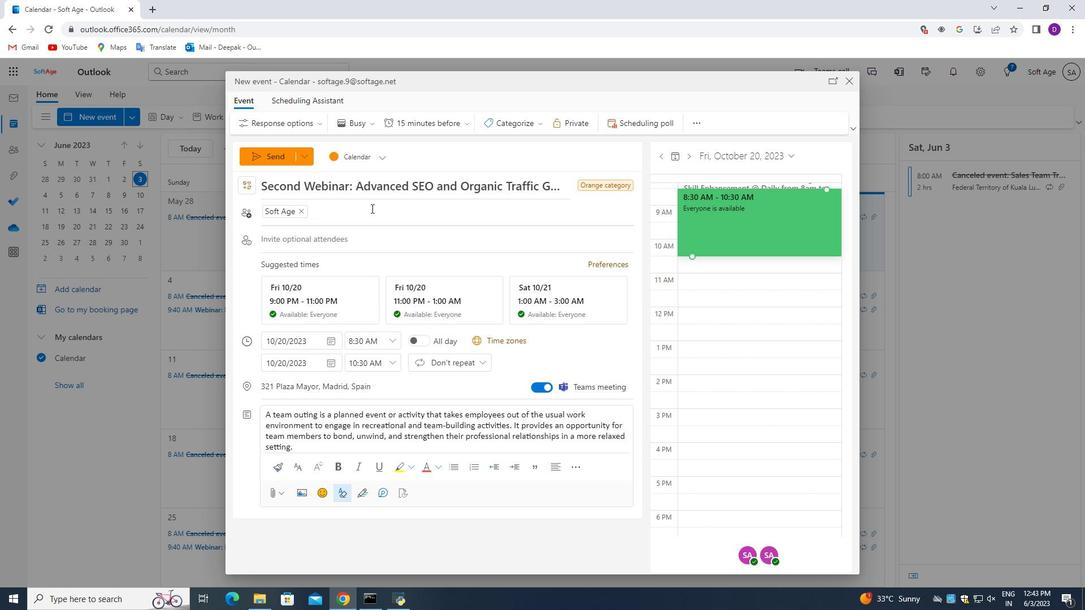 
Action: Key pressed softage.3<Key.backspace>2<Key.shift><Key.shift><Key.shift><Key.shift><Key.shift><Key.shift><Key.shift><Key.shift><Key.shift>@softage.net<Key.enter>
Screenshot: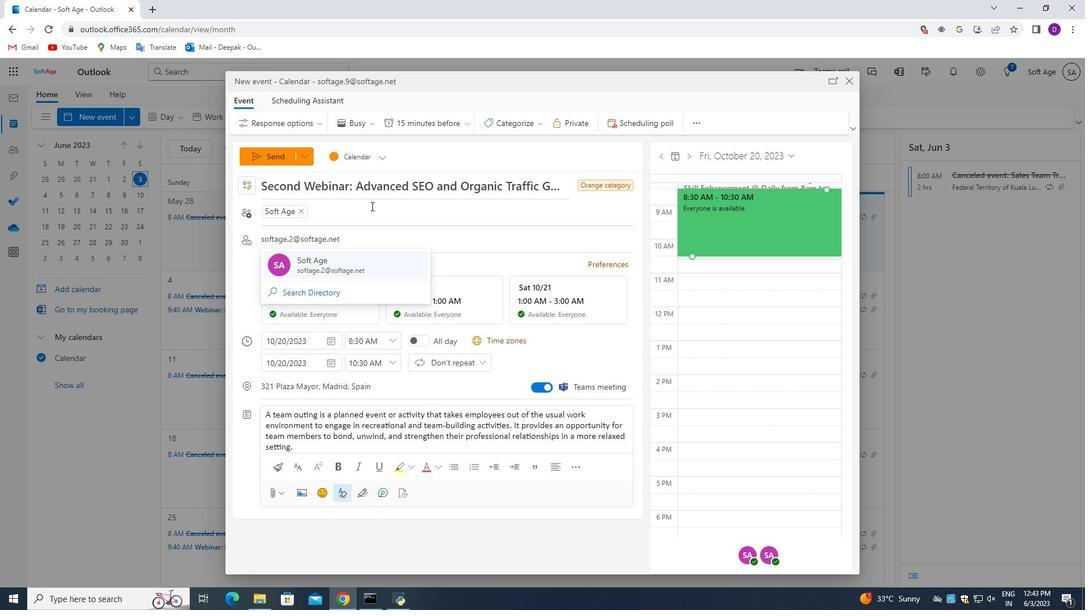 
Action: Mouse moved to (450, 124)
Screenshot: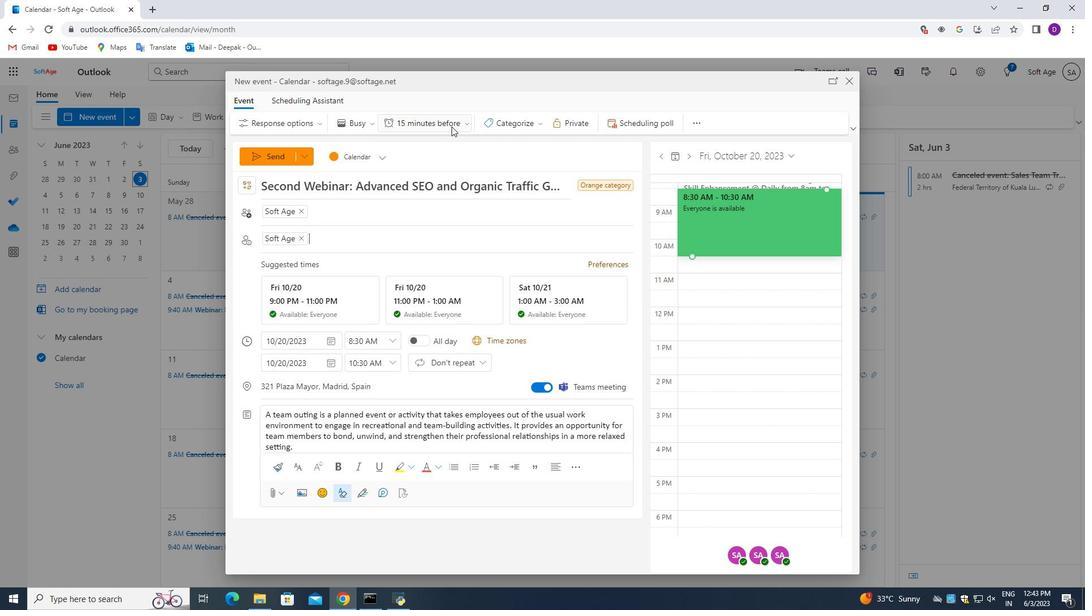 
Action: Mouse pressed left at (450, 124)
Screenshot: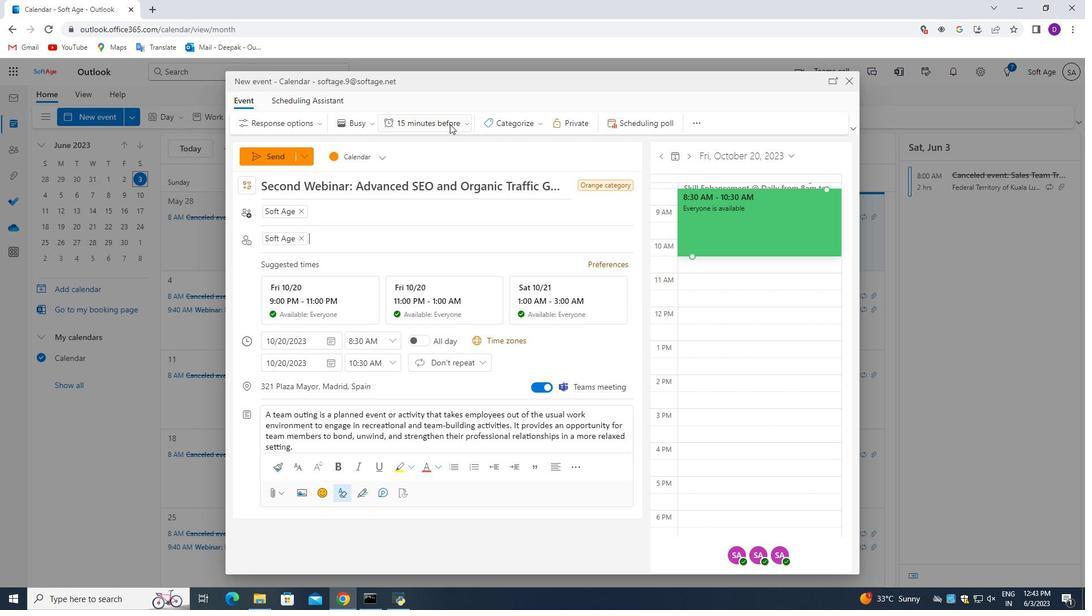 
Action: Mouse moved to (435, 188)
Screenshot: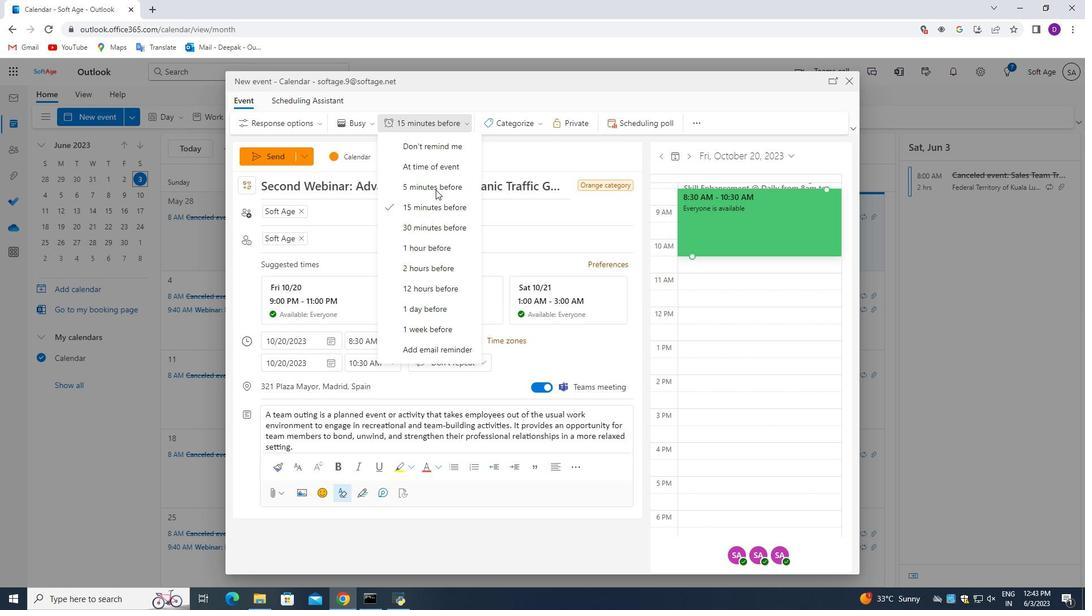 
Action: Mouse pressed left at (435, 188)
Screenshot: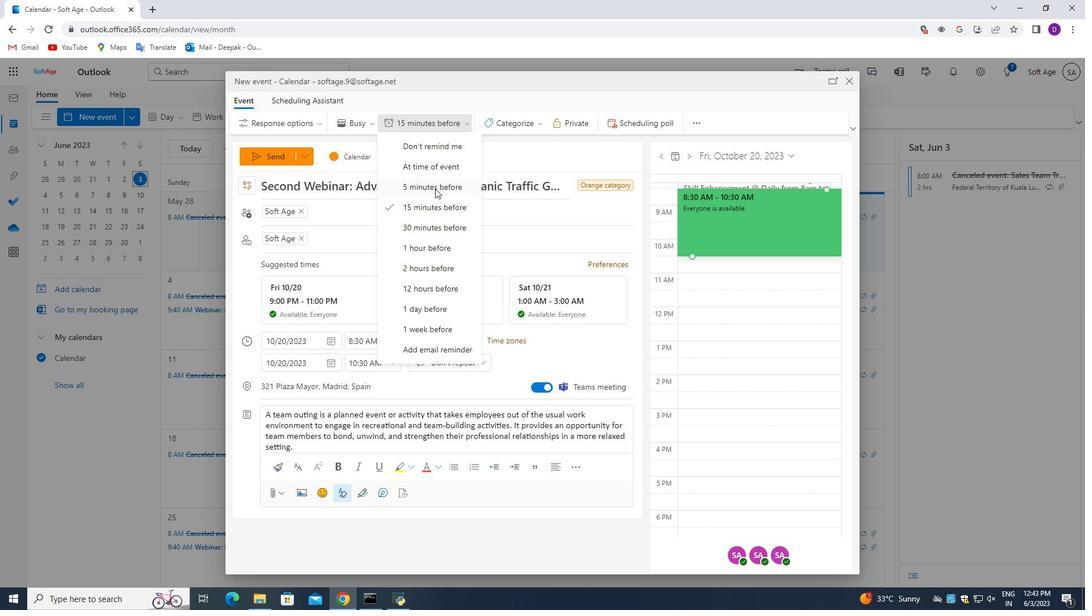 
Action: Mouse moved to (407, 328)
Screenshot: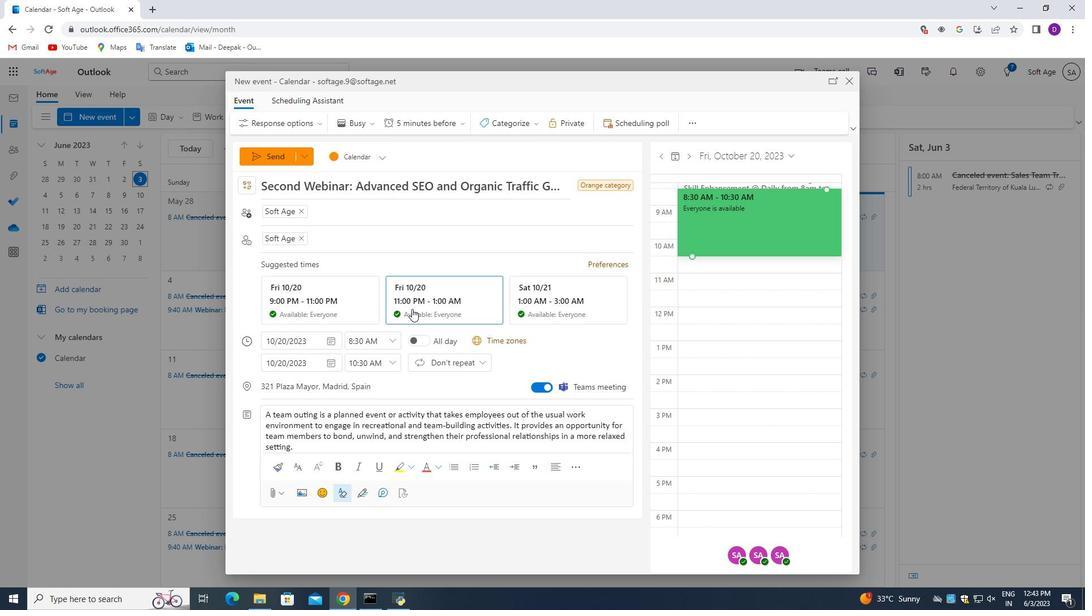 
Action: Mouse scrolled (407, 327) with delta (0, 0)
Screenshot: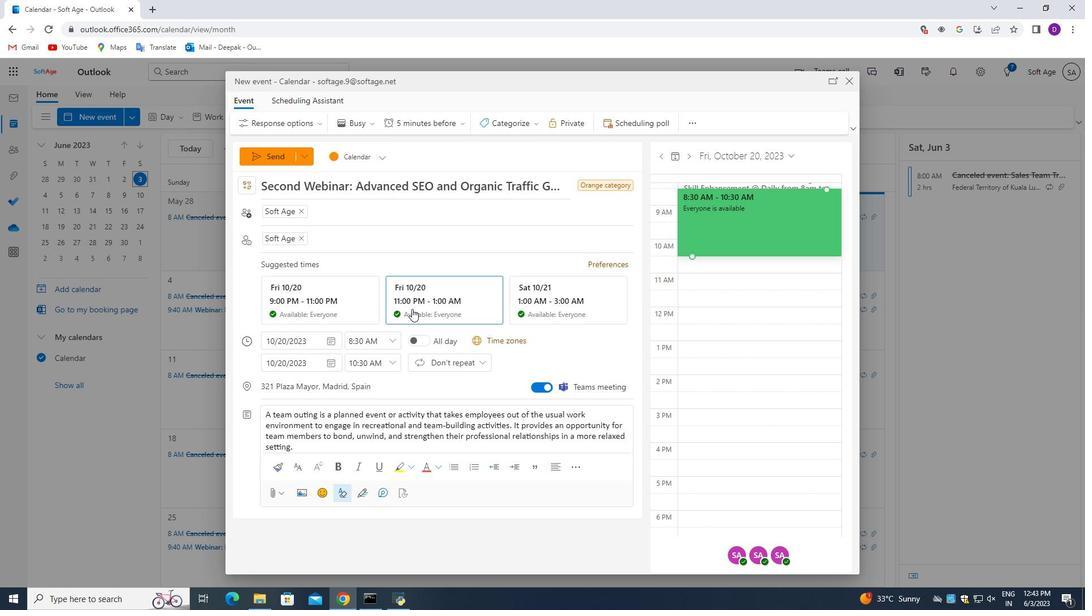 
Action: Mouse moved to (408, 331)
Screenshot: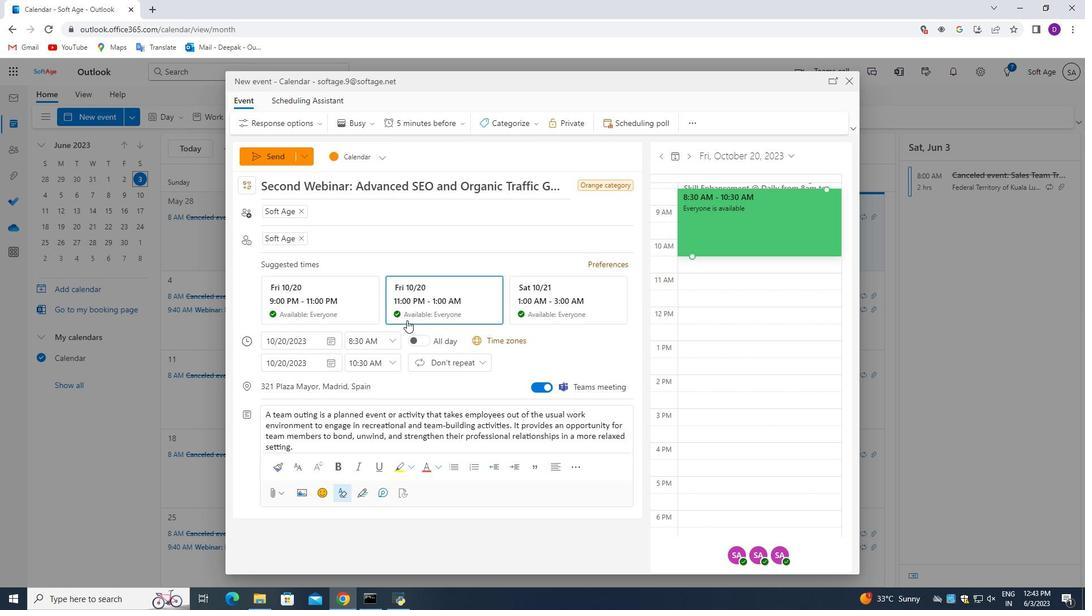 
Action: Mouse scrolled (408, 330) with delta (0, 0)
Screenshot: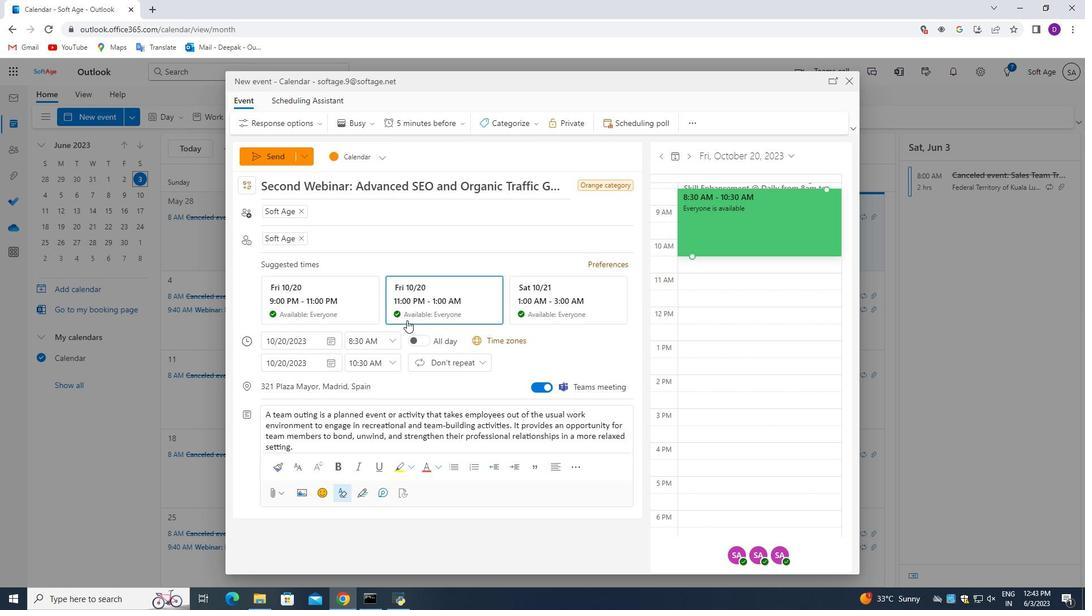 
Action: Mouse moved to (412, 333)
Screenshot: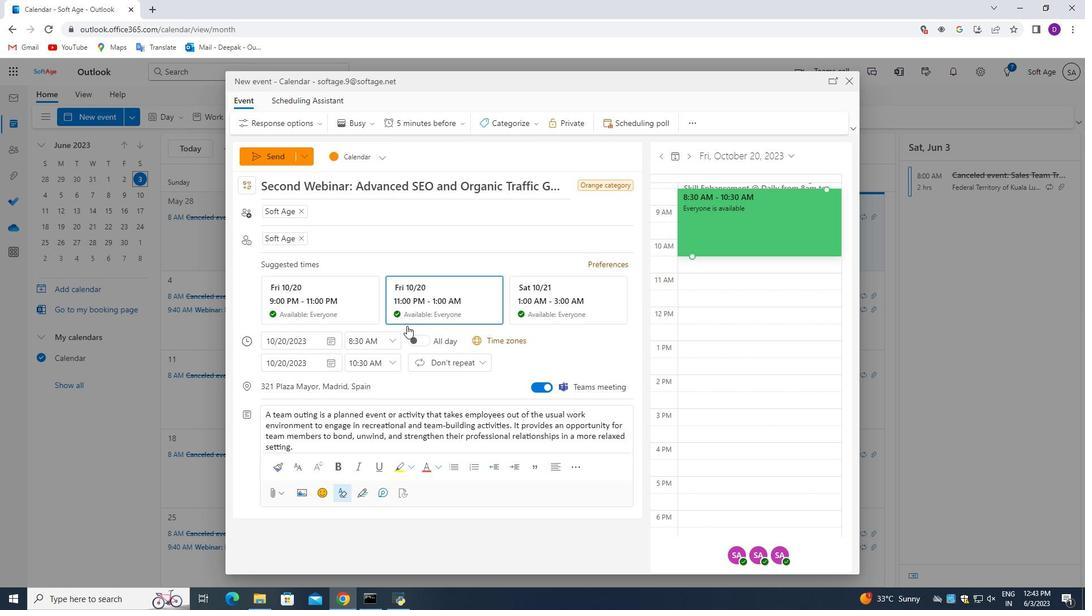 
Action: Mouse scrolled (412, 332) with delta (0, 0)
Screenshot: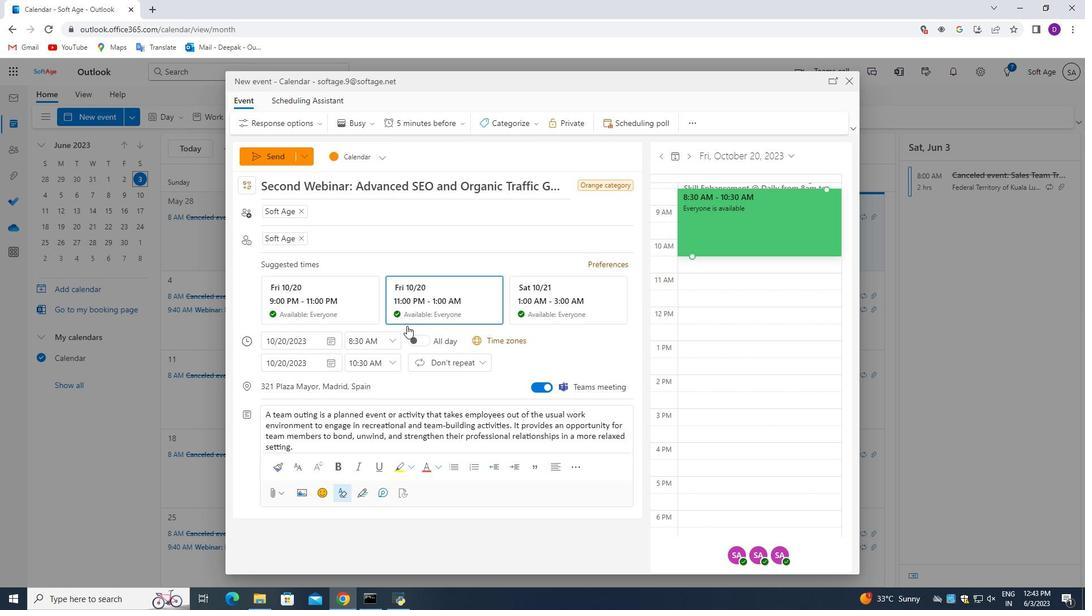 
Action: Mouse moved to (266, 156)
Screenshot: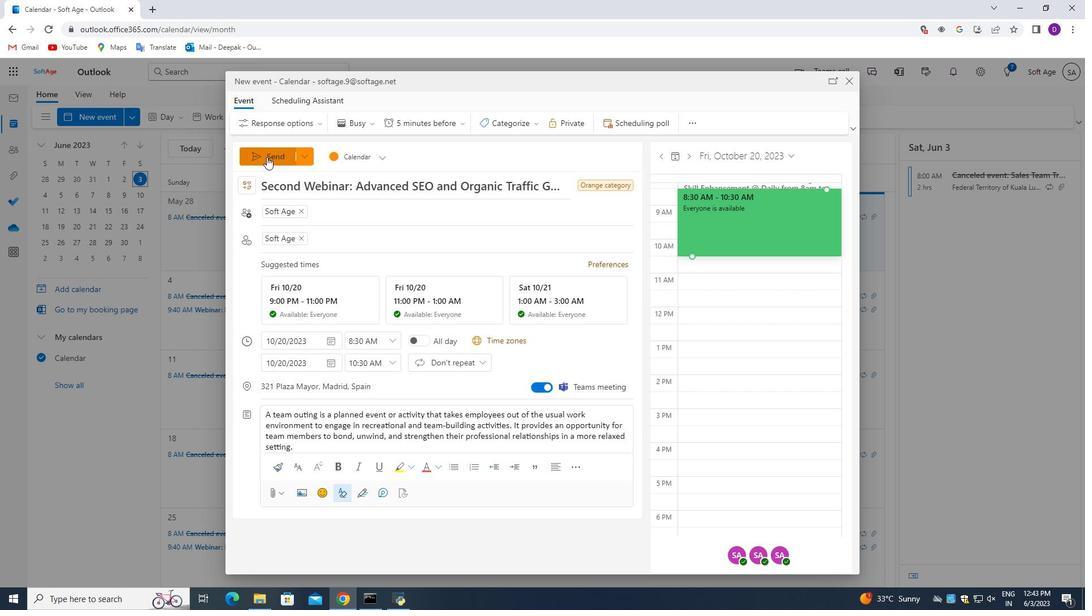 
Action: Mouse pressed left at (266, 156)
Screenshot: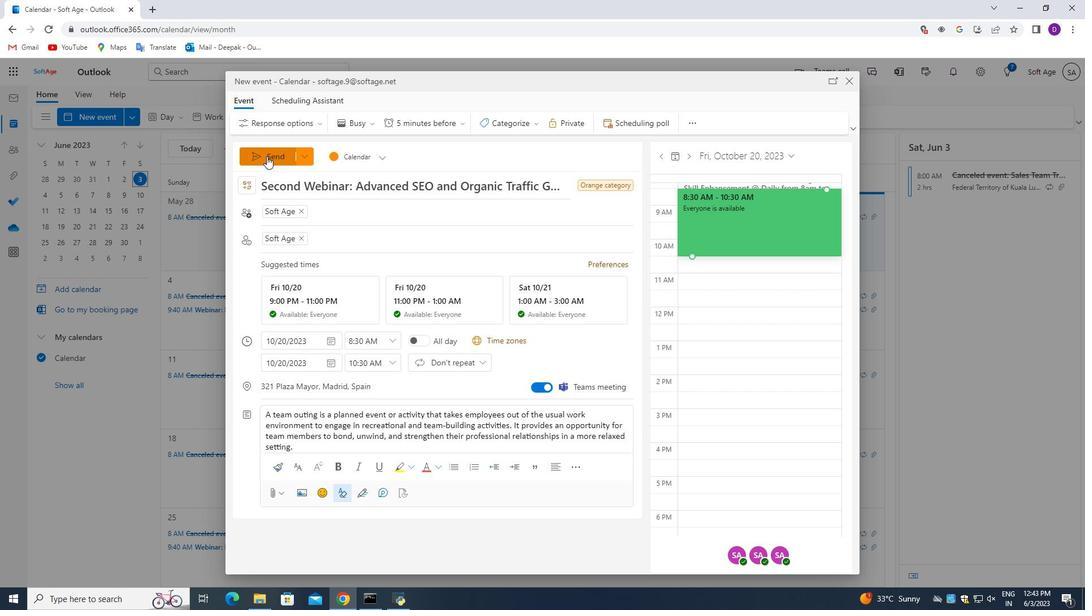 
Action: Mouse moved to (429, 353)
Screenshot: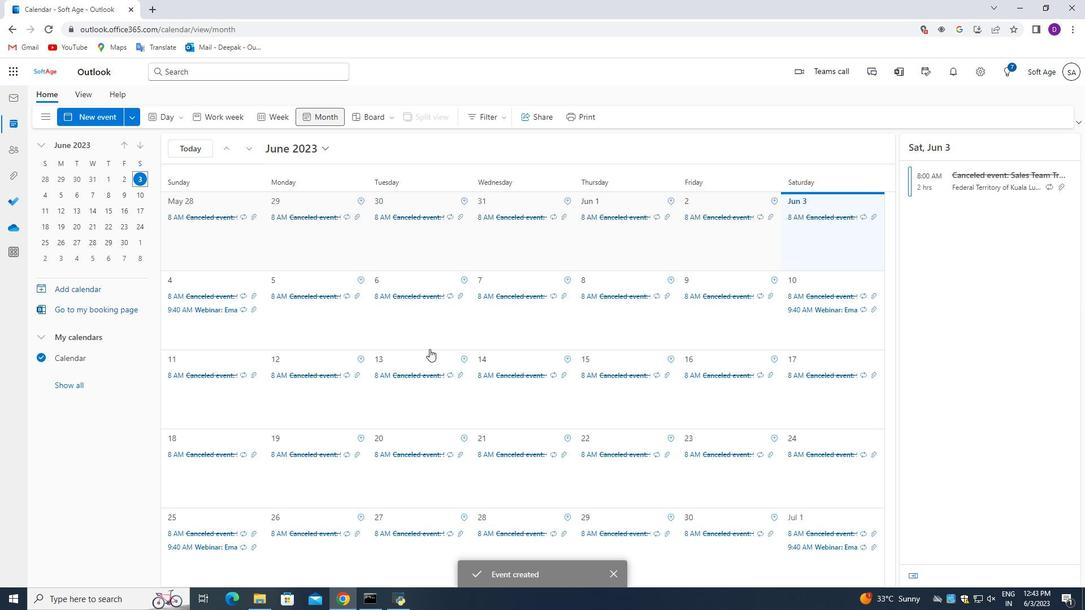
